 Task: Add a signature Isla Howard containing With sincere appreciation and gratitude, Isla Howard to email address softage.2@softage.net and add a label Halloween costumes
Action: Mouse moved to (1028, 76)
Screenshot: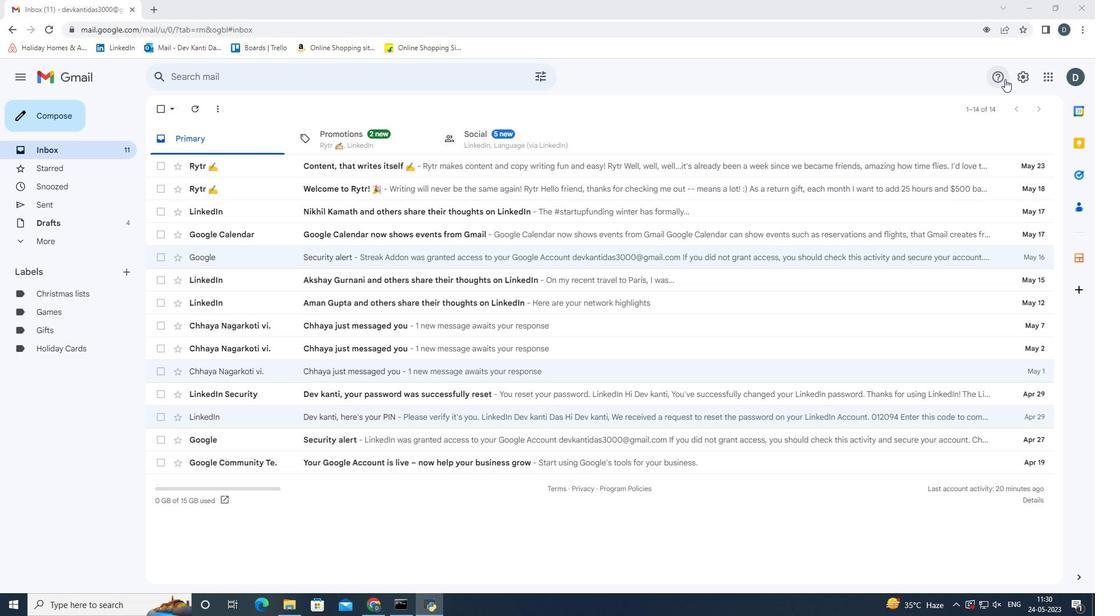 
Action: Mouse pressed left at (1028, 76)
Screenshot: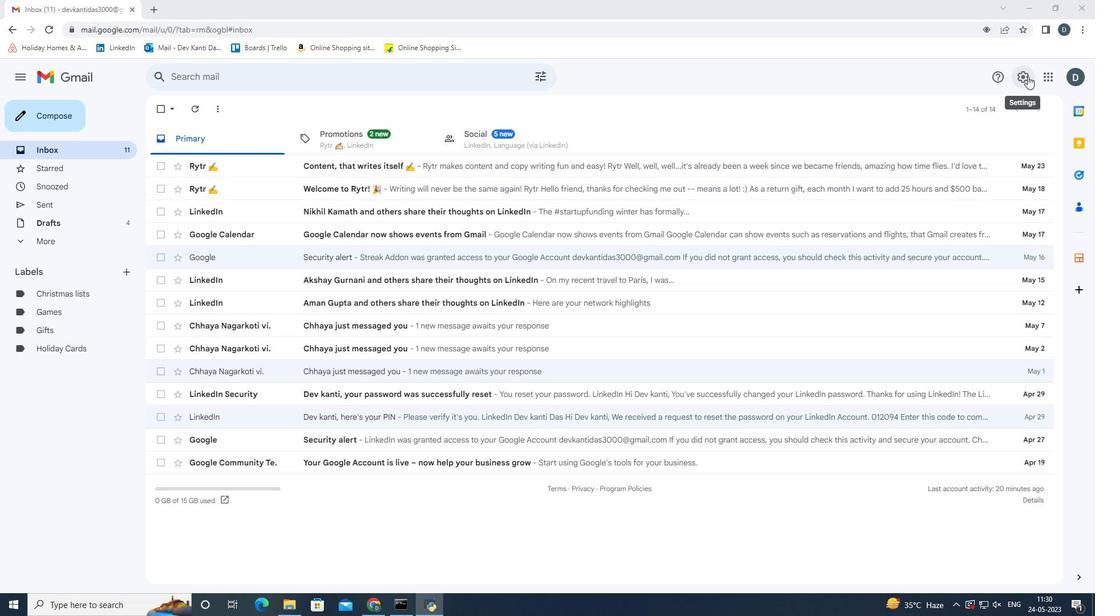 
Action: Mouse moved to (985, 134)
Screenshot: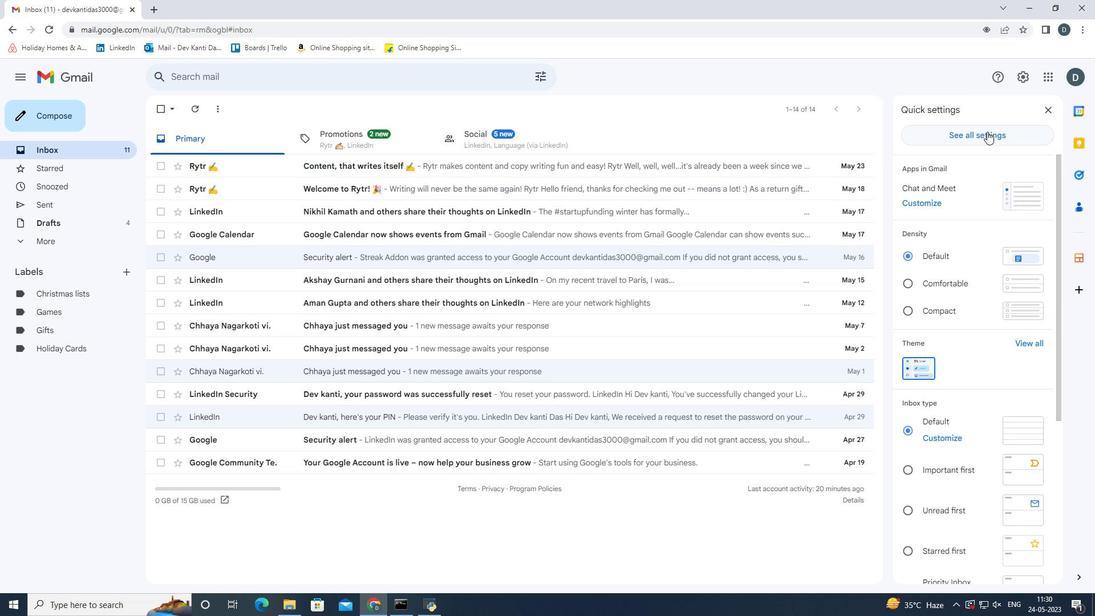 
Action: Mouse pressed left at (985, 134)
Screenshot: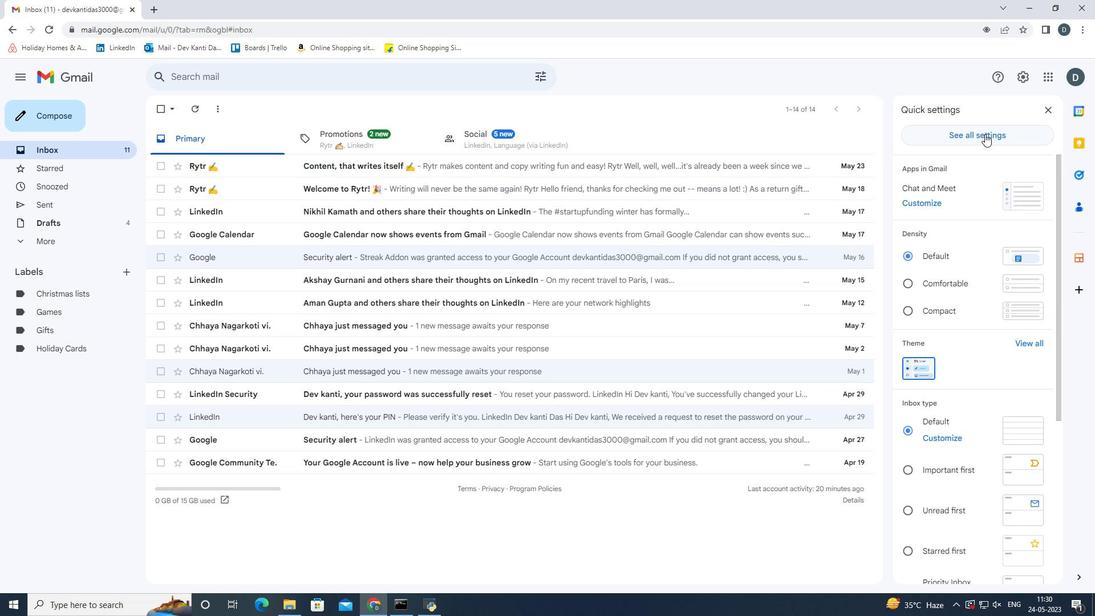 
Action: Mouse moved to (865, 275)
Screenshot: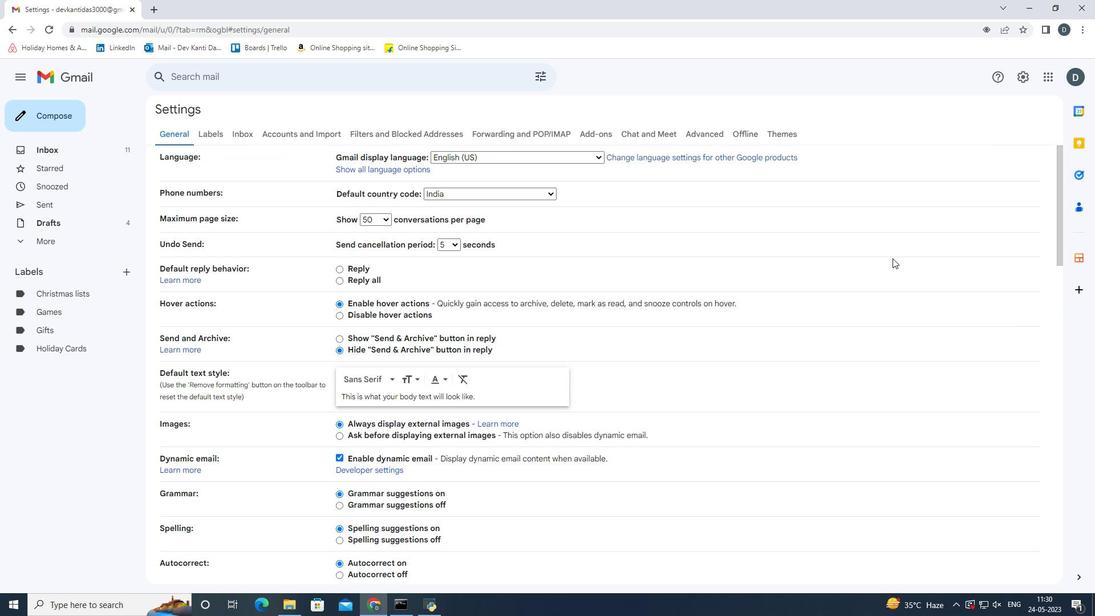 
Action: Mouse scrolled (865, 275) with delta (0, 0)
Screenshot: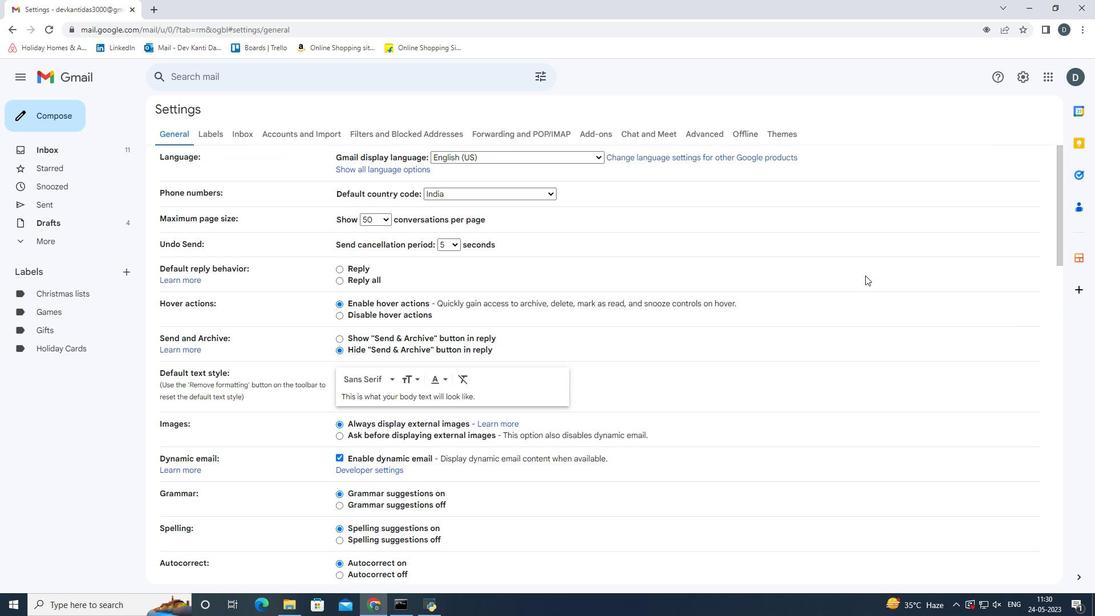
Action: Mouse scrolled (865, 275) with delta (0, 0)
Screenshot: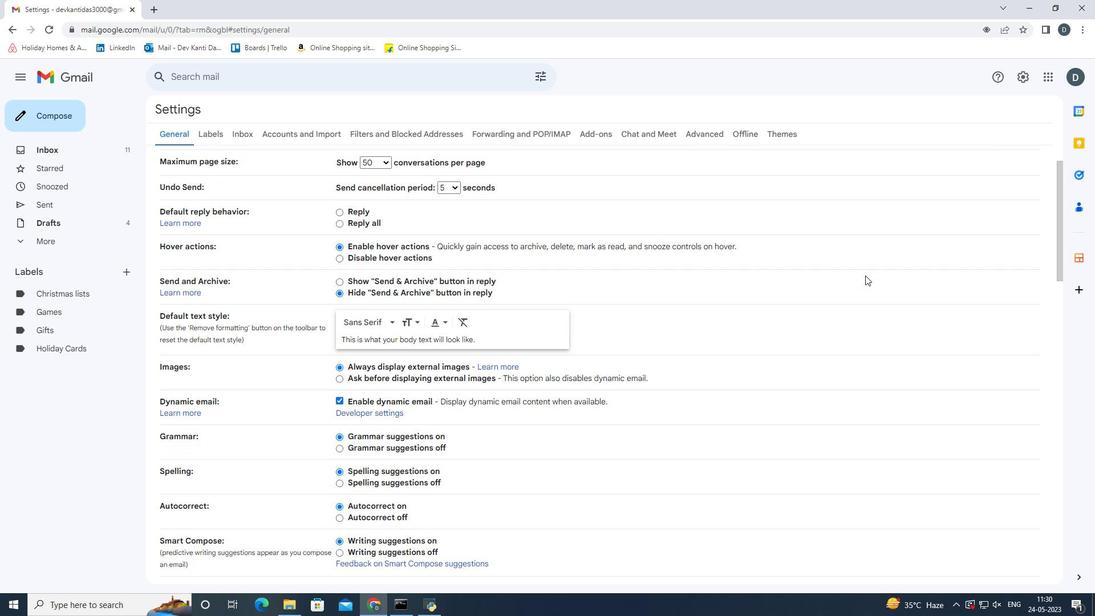 
Action: Mouse scrolled (865, 275) with delta (0, 0)
Screenshot: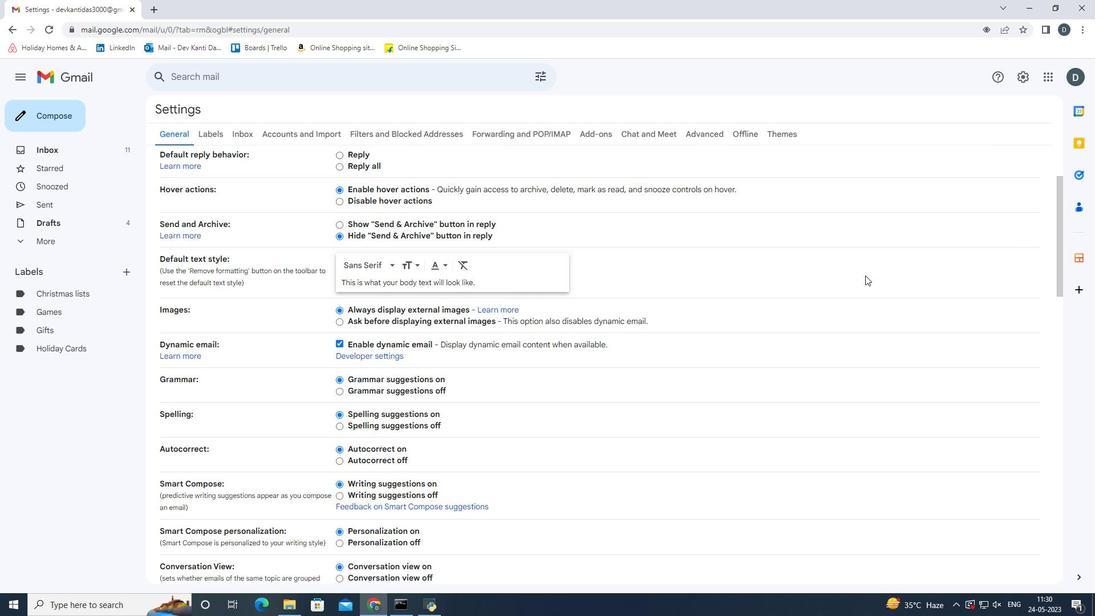 
Action: Mouse scrolled (865, 275) with delta (0, 0)
Screenshot: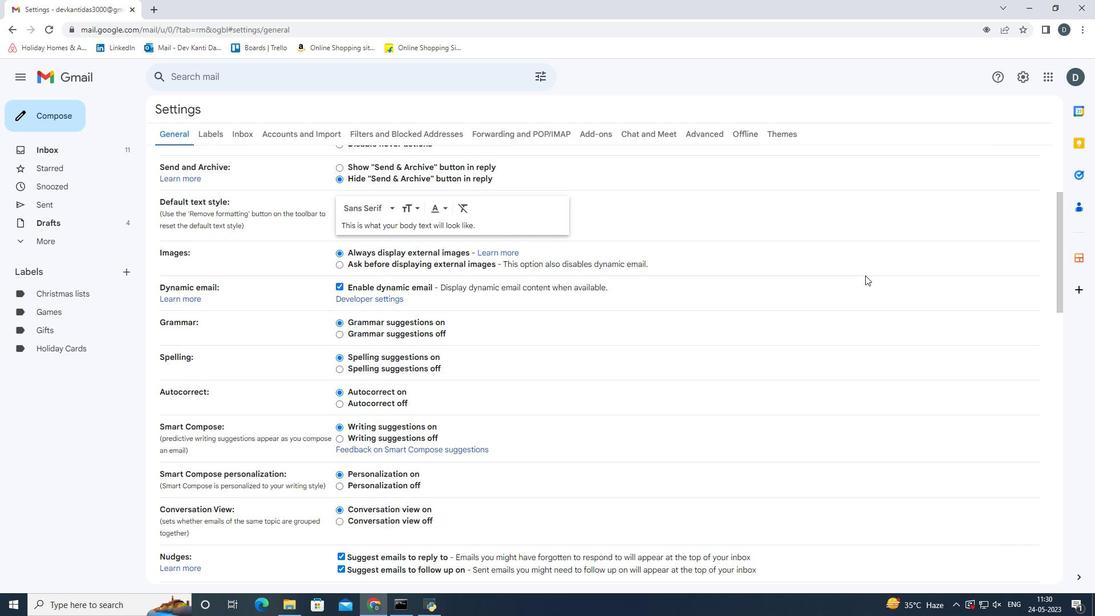 
Action: Mouse scrolled (865, 275) with delta (0, 0)
Screenshot: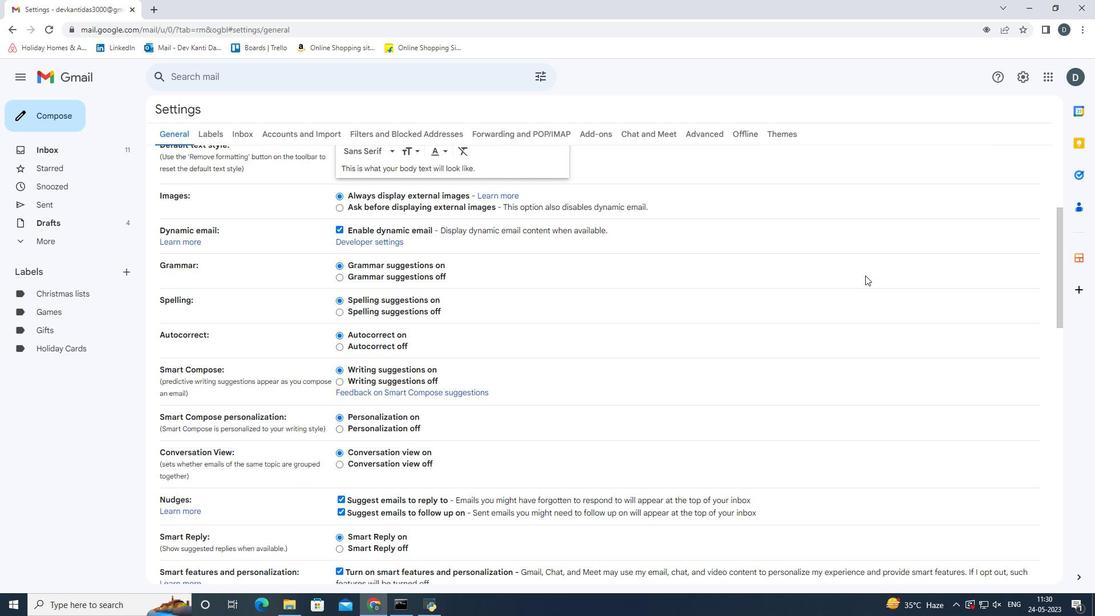 
Action: Mouse scrolled (865, 275) with delta (0, 0)
Screenshot: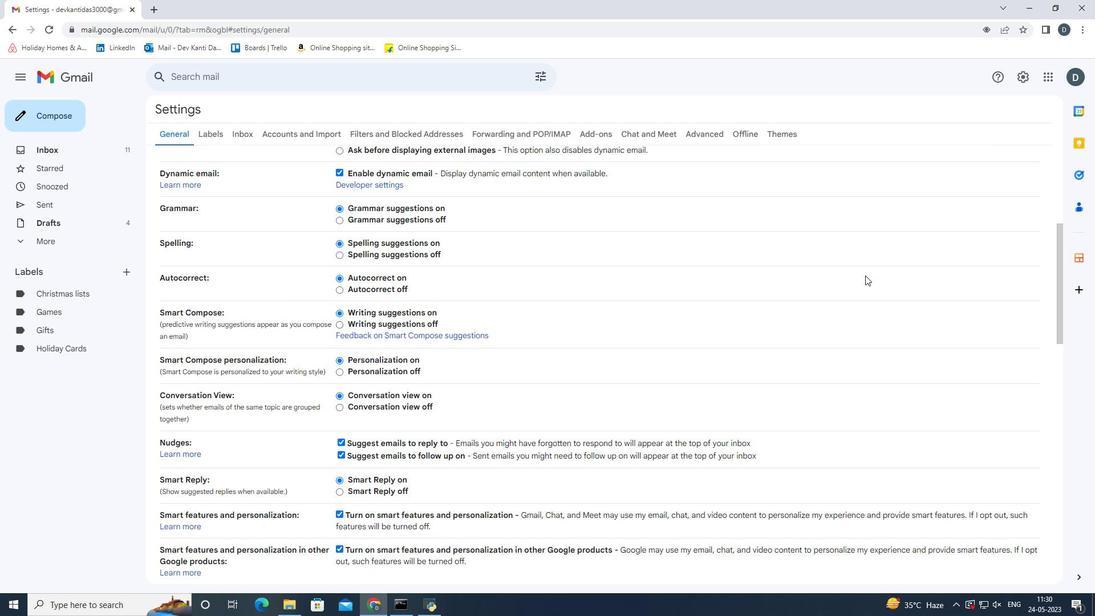 
Action: Mouse scrolled (865, 275) with delta (0, 0)
Screenshot: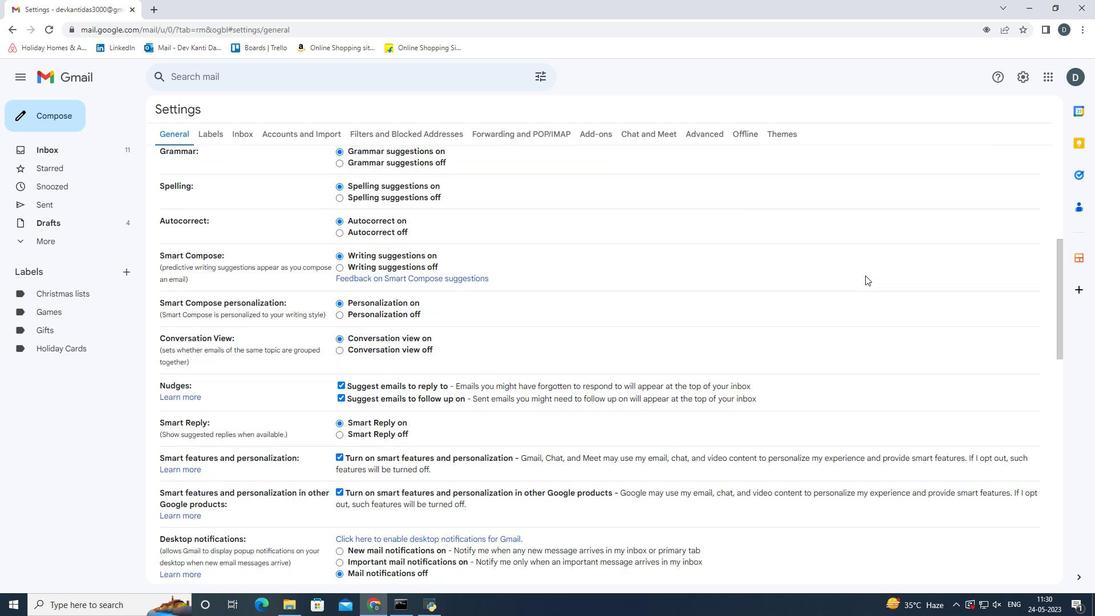 
Action: Mouse scrolled (865, 275) with delta (0, 0)
Screenshot: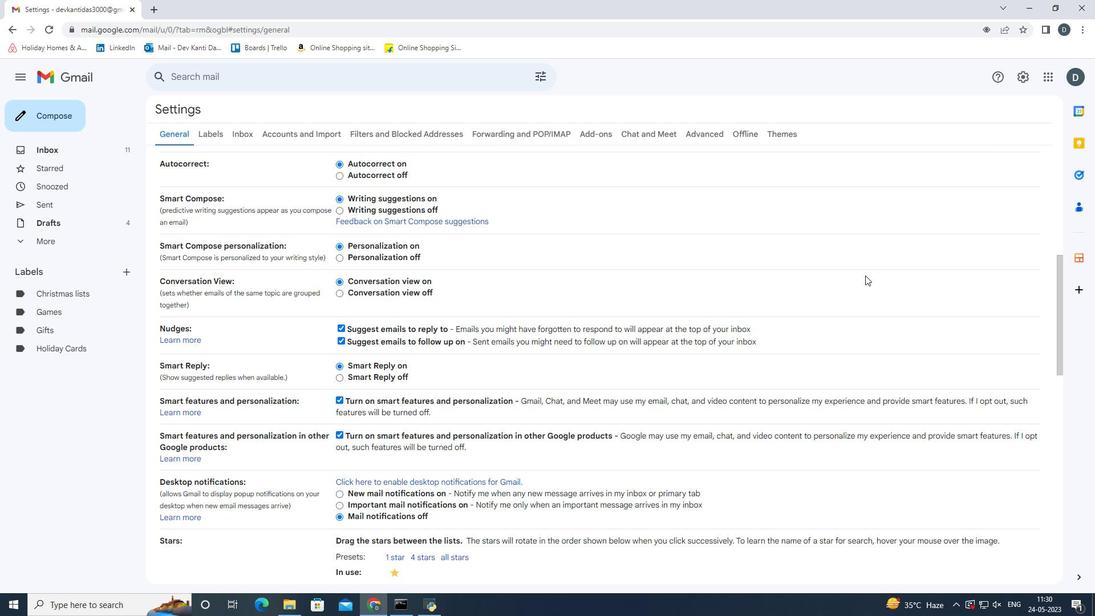 
Action: Mouse scrolled (865, 275) with delta (0, 0)
Screenshot: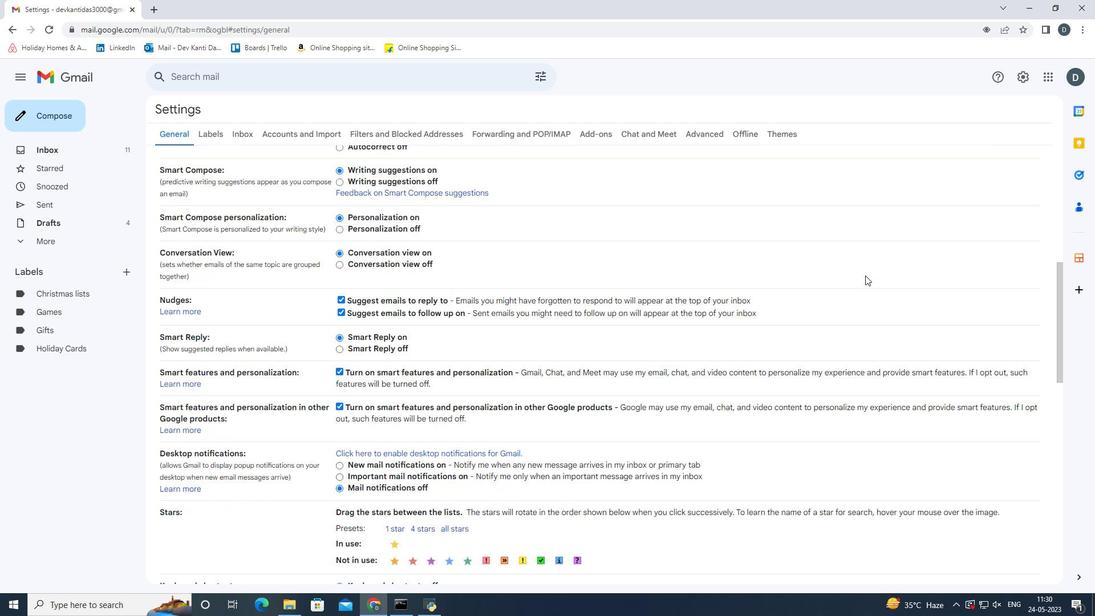 
Action: Mouse scrolled (865, 275) with delta (0, 0)
Screenshot: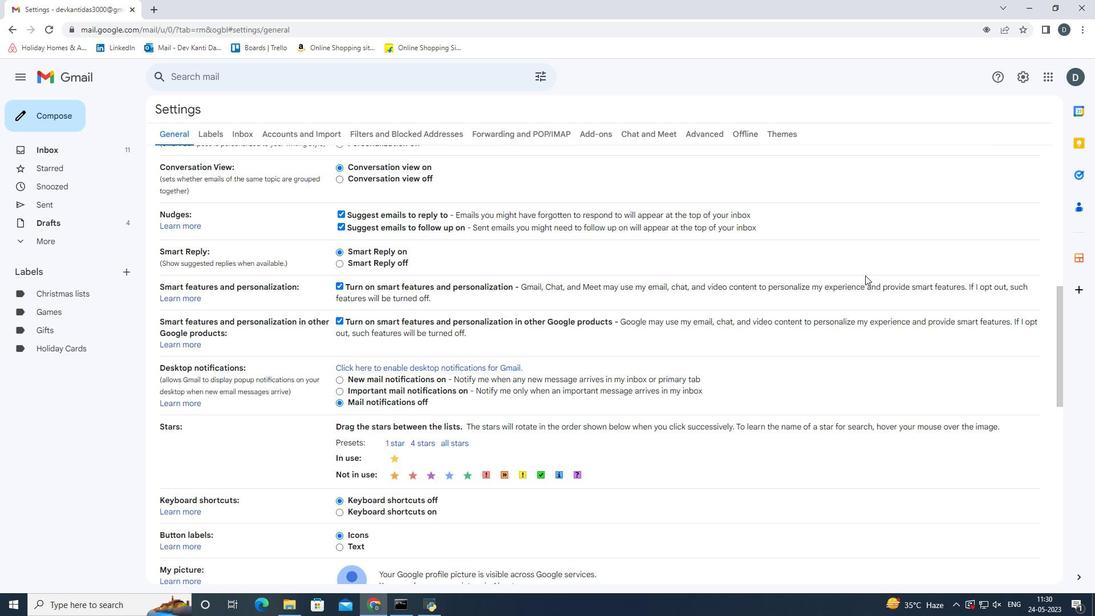 
Action: Mouse scrolled (865, 275) with delta (0, 0)
Screenshot: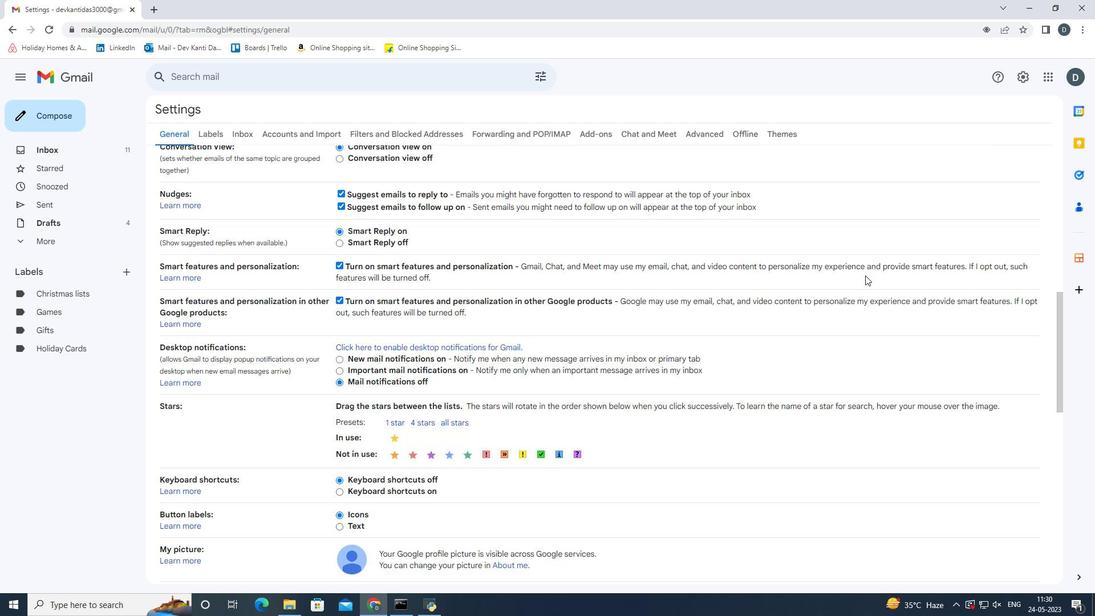 
Action: Mouse scrolled (865, 275) with delta (0, 0)
Screenshot: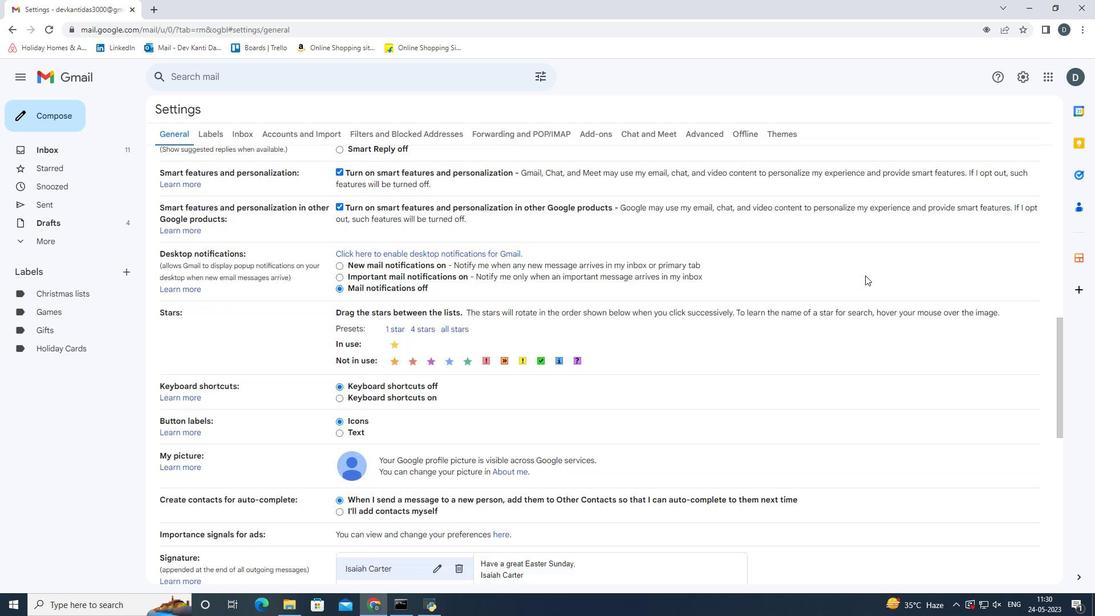 
Action: Mouse scrolled (865, 275) with delta (0, 0)
Screenshot: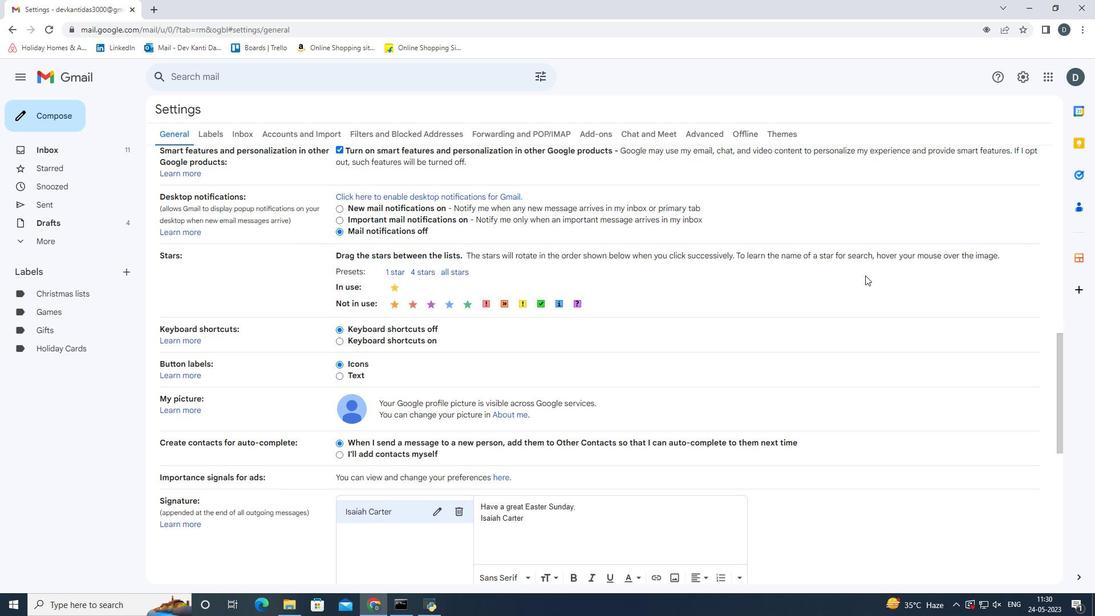 
Action: Mouse scrolled (865, 275) with delta (0, 0)
Screenshot: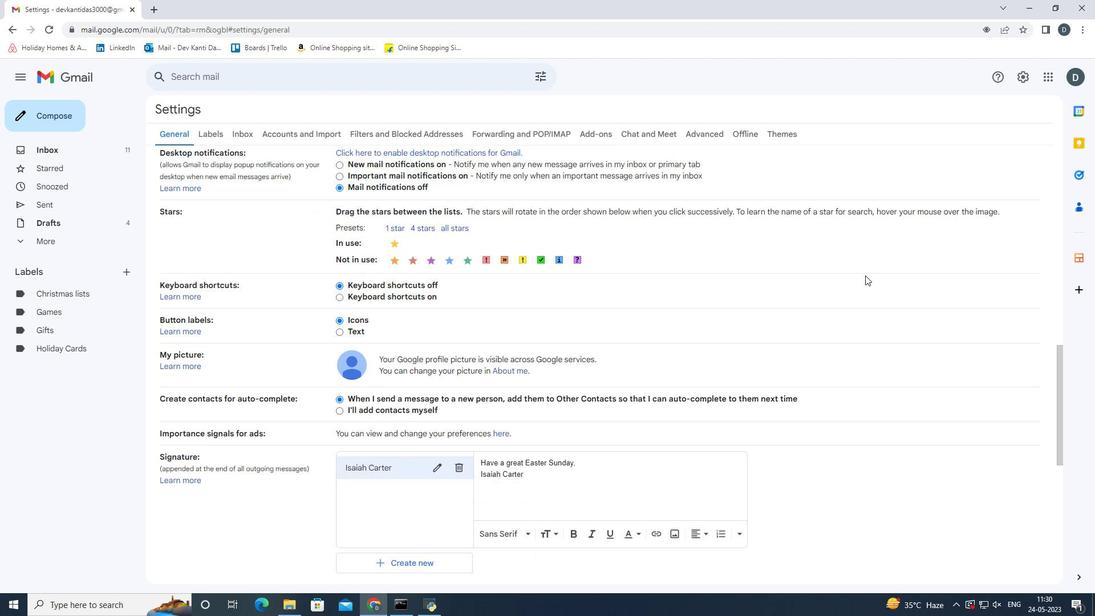 
Action: Mouse scrolled (865, 275) with delta (0, 0)
Screenshot: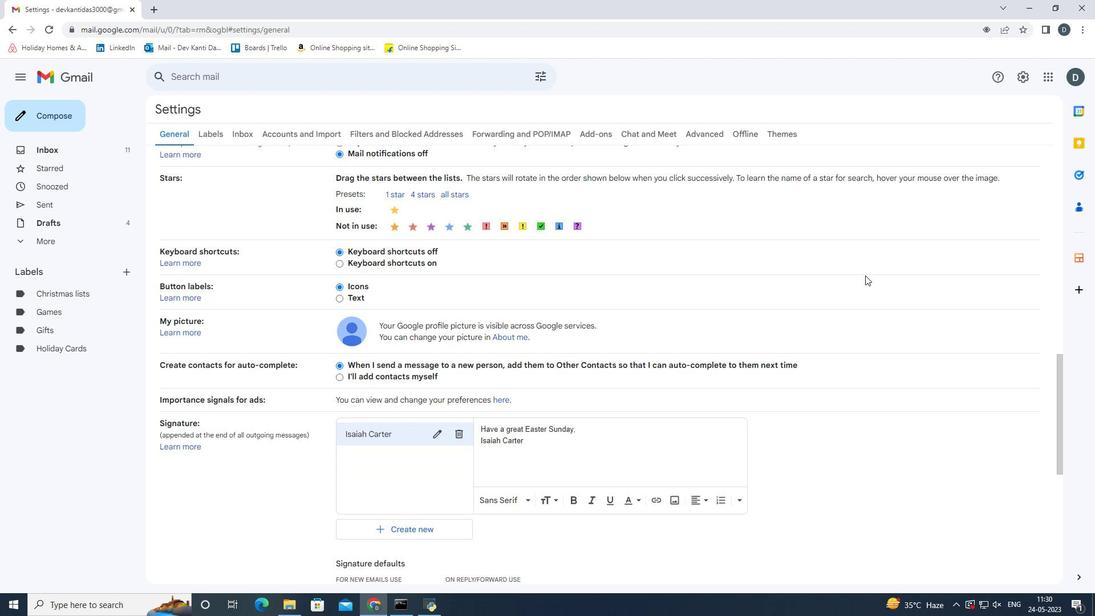 
Action: Mouse moved to (463, 340)
Screenshot: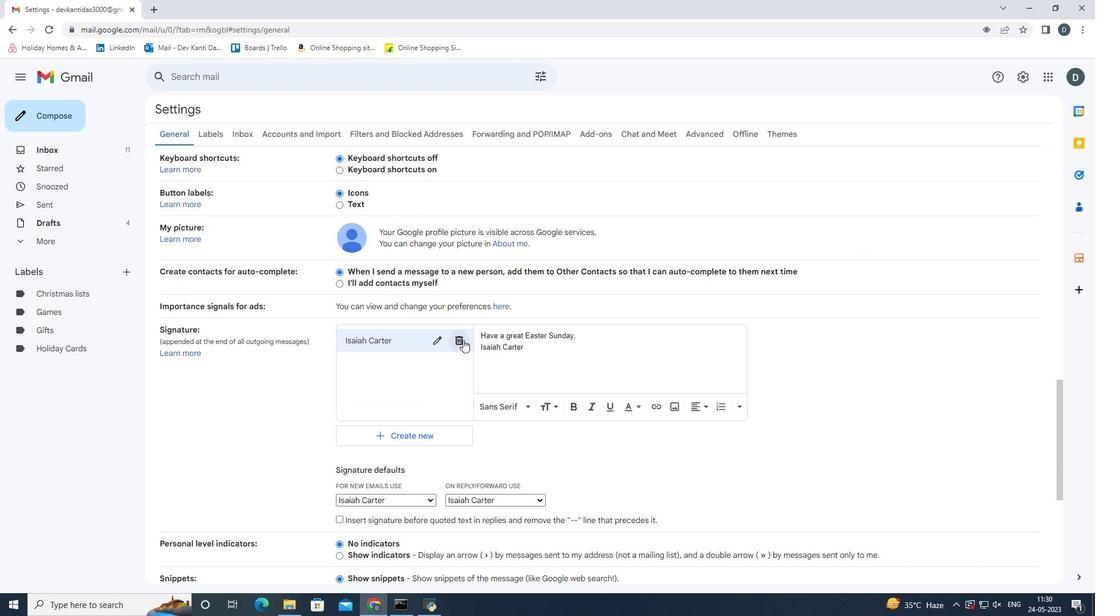 
Action: Mouse pressed left at (463, 340)
Screenshot: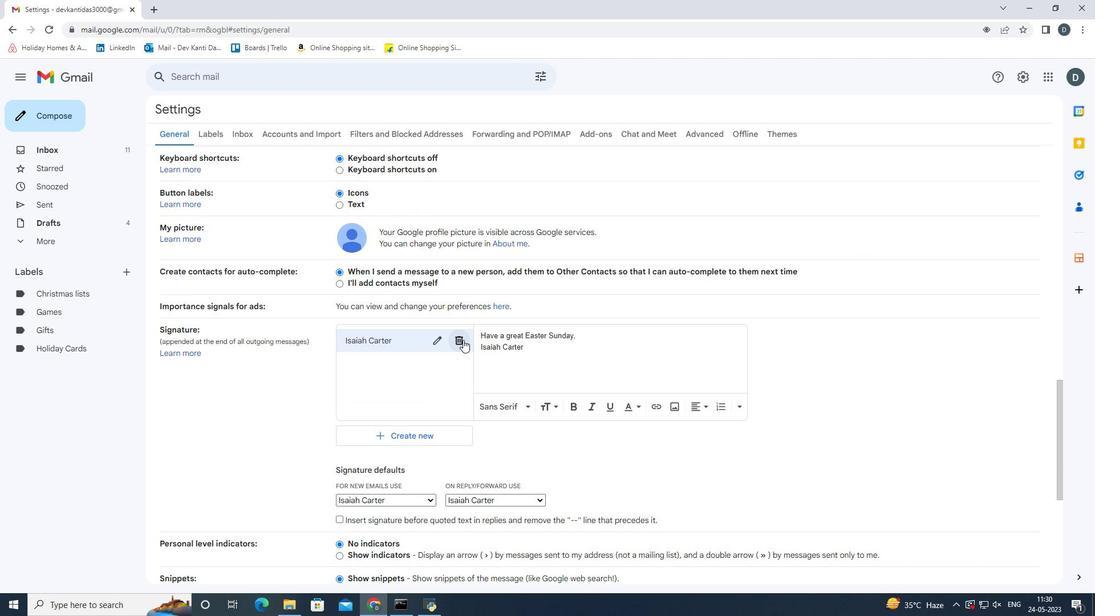 
Action: Mouse moved to (644, 352)
Screenshot: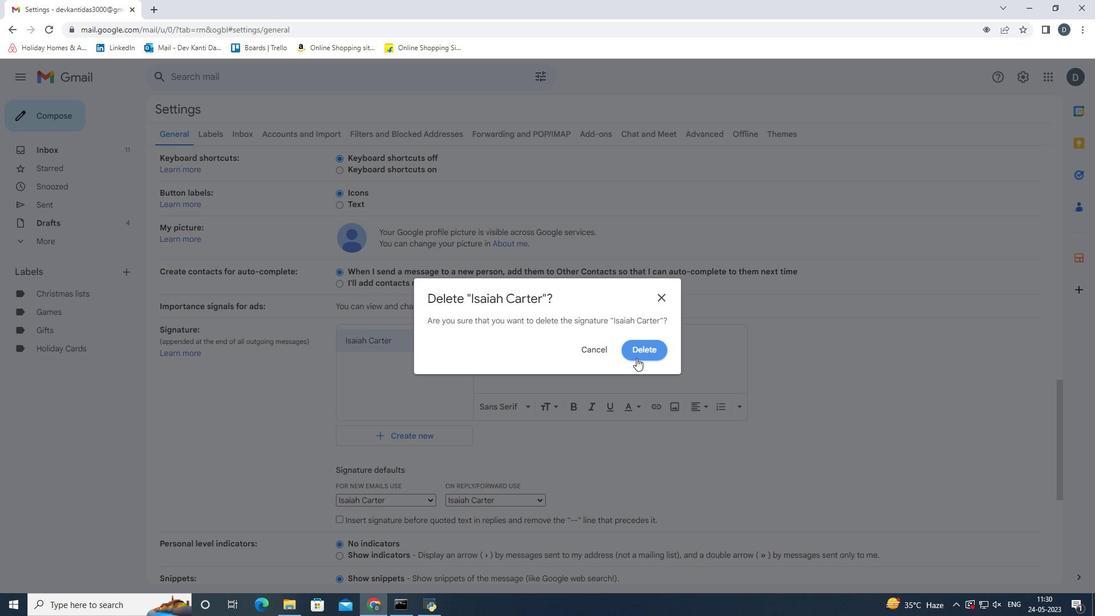 
Action: Mouse pressed left at (644, 352)
Screenshot: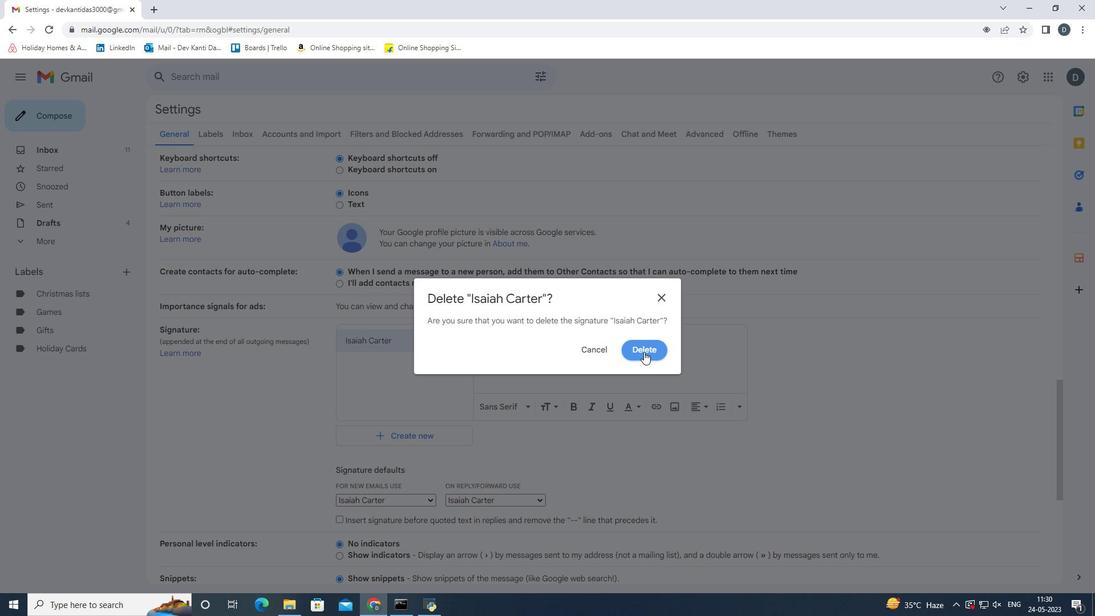 
Action: Mouse moved to (401, 351)
Screenshot: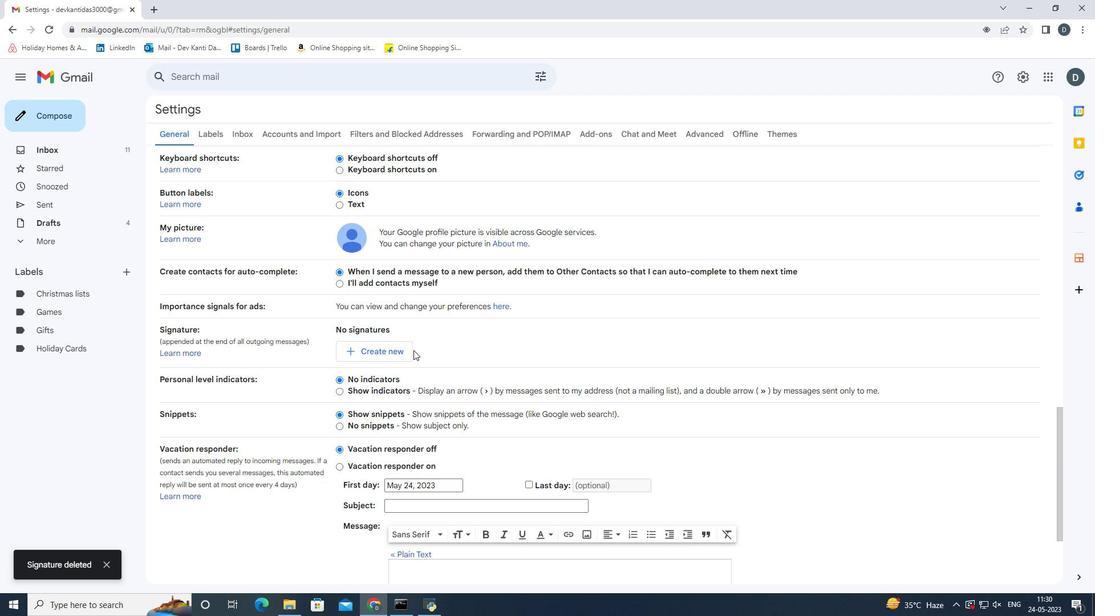 
Action: Mouse pressed left at (401, 351)
Screenshot: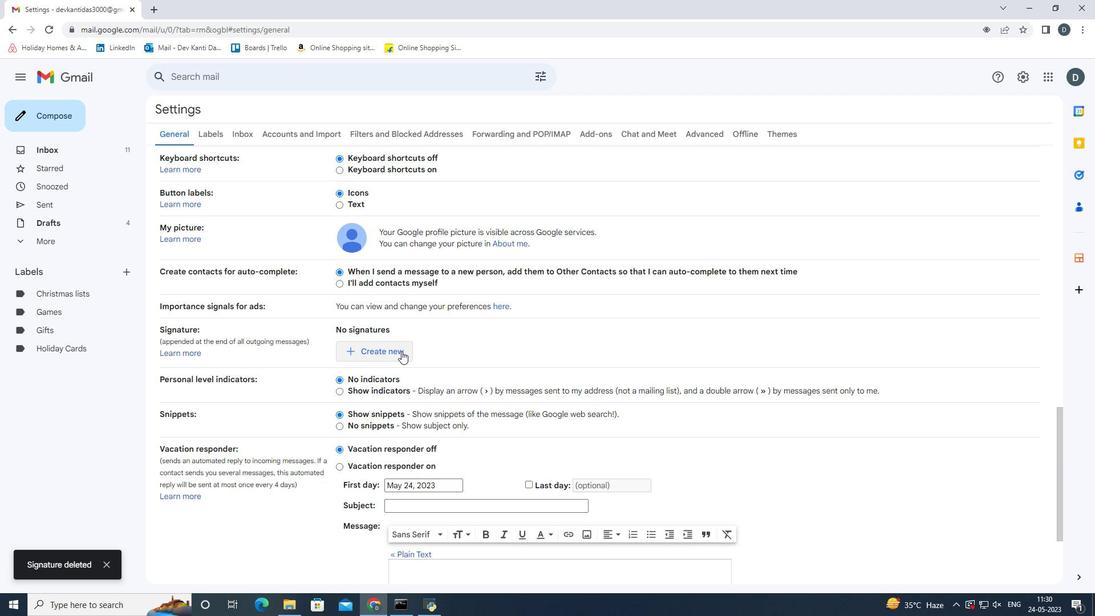 
Action: Mouse moved to (401, 353)
Screenshot: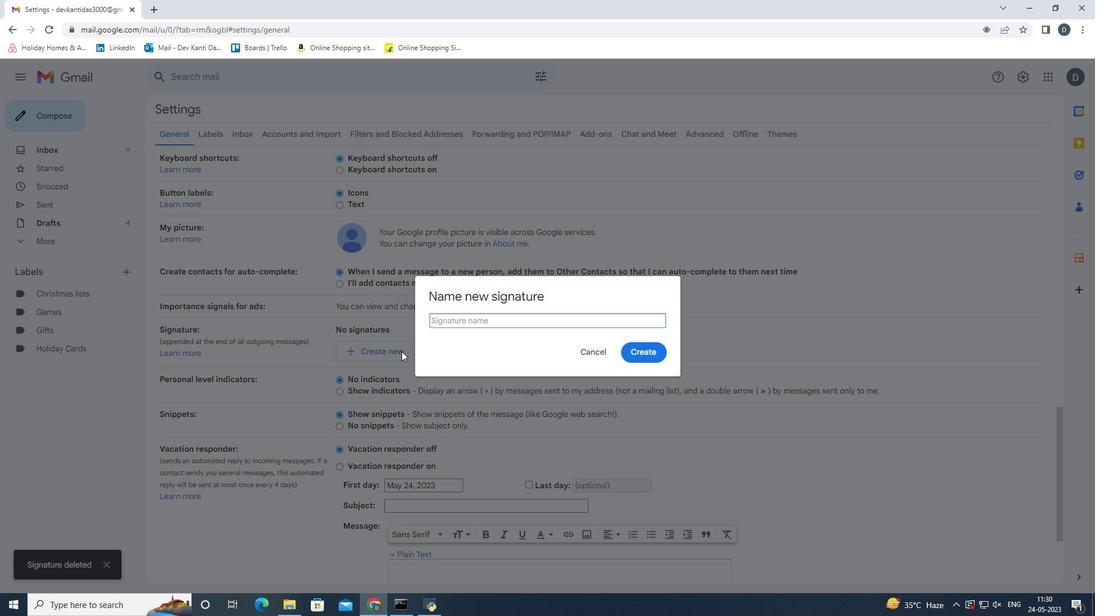 
Action: Key pressed <Key.shift>
Screenshot: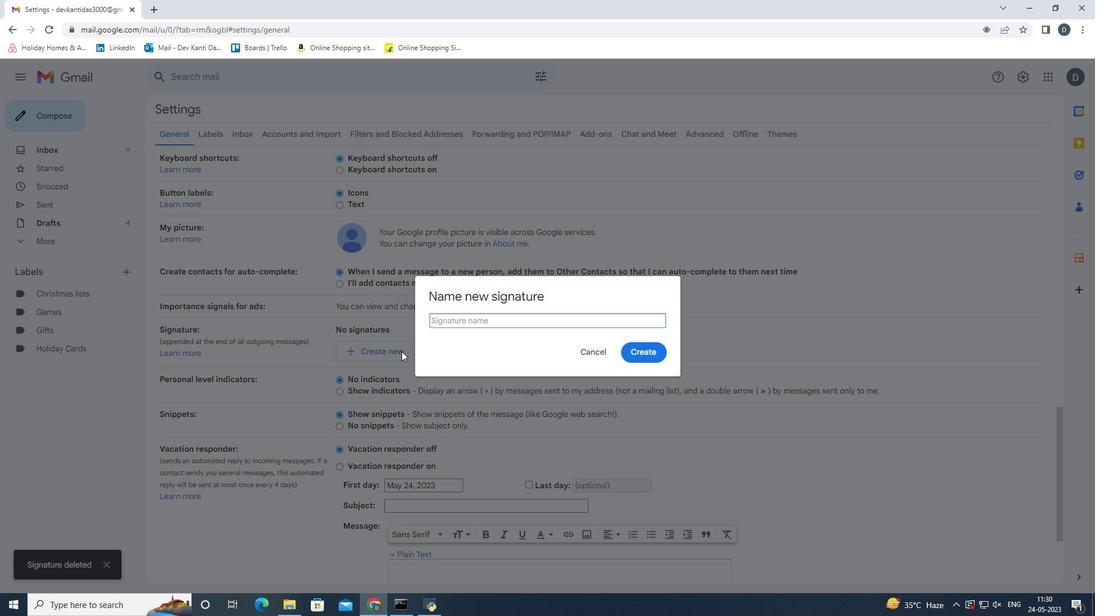 
Action: Mouse moved to (409, 356)
Screenshot: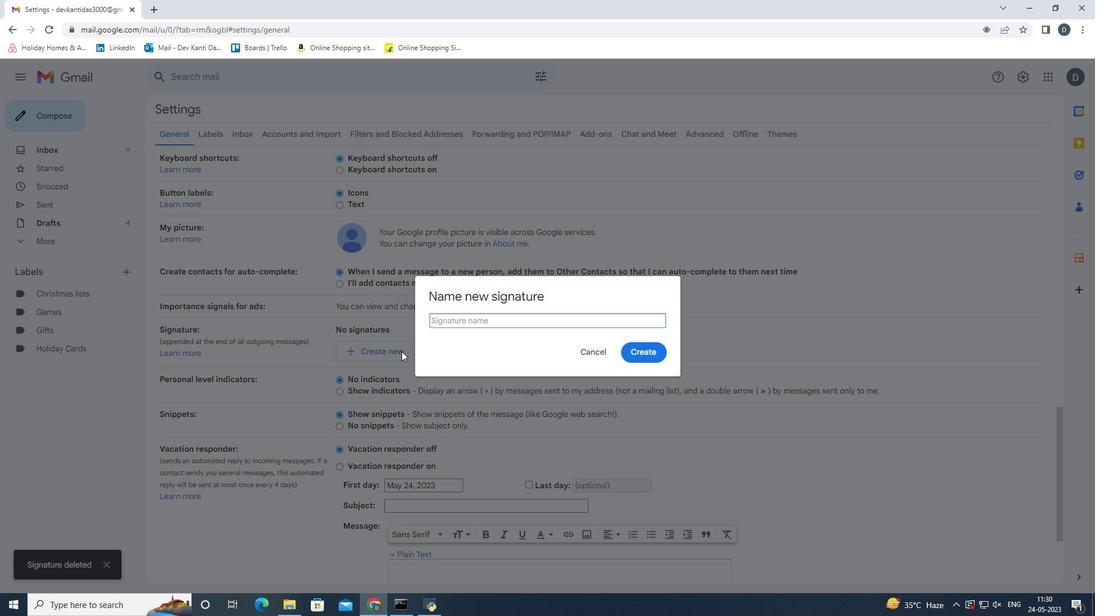 
Action: Key pressed <Key.shift><Key.shift><Key.shift><Key.shift><Key.shift><Key.shift><Key.shift><Key.shift><Key.shift><Key.shift><Key.shift><Key.shift><Key.shift><Key.shift>Isla<Key.space><Key.shift><Key.shift><Key.shift><Key.shift><Key.shift><Key.shift><Key.shift><Key.shift><Key.shift><Key.shift><Key.shift><Key.shift><Key.shift><Key.shift><Key.shift><Key.shift>Howard<Key.enter>
Screenshot: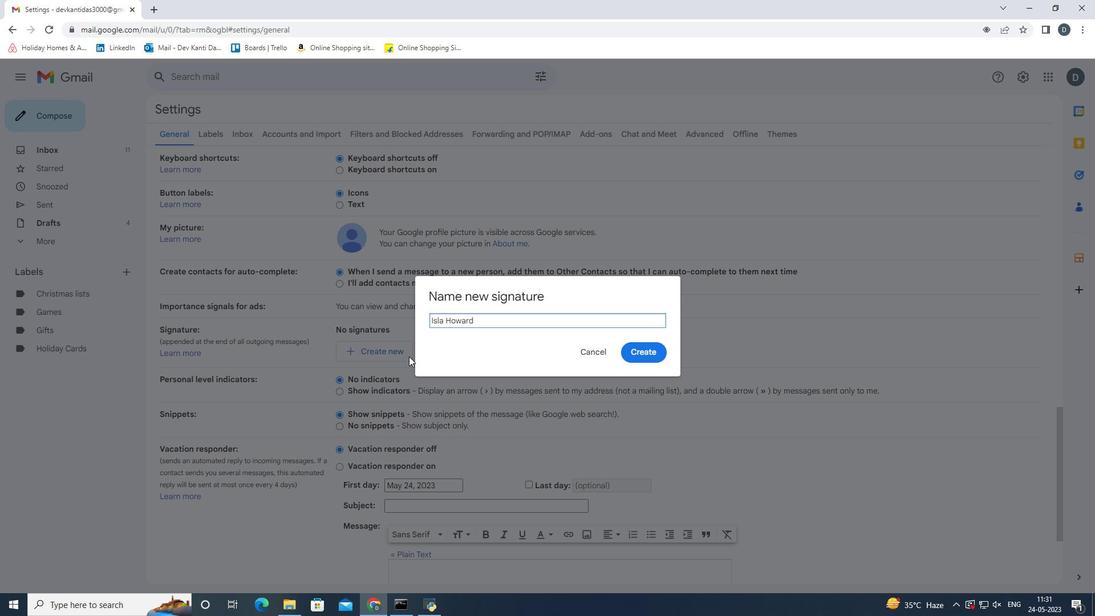 
Action: Mouse moved to (672, 332)
Screenshot: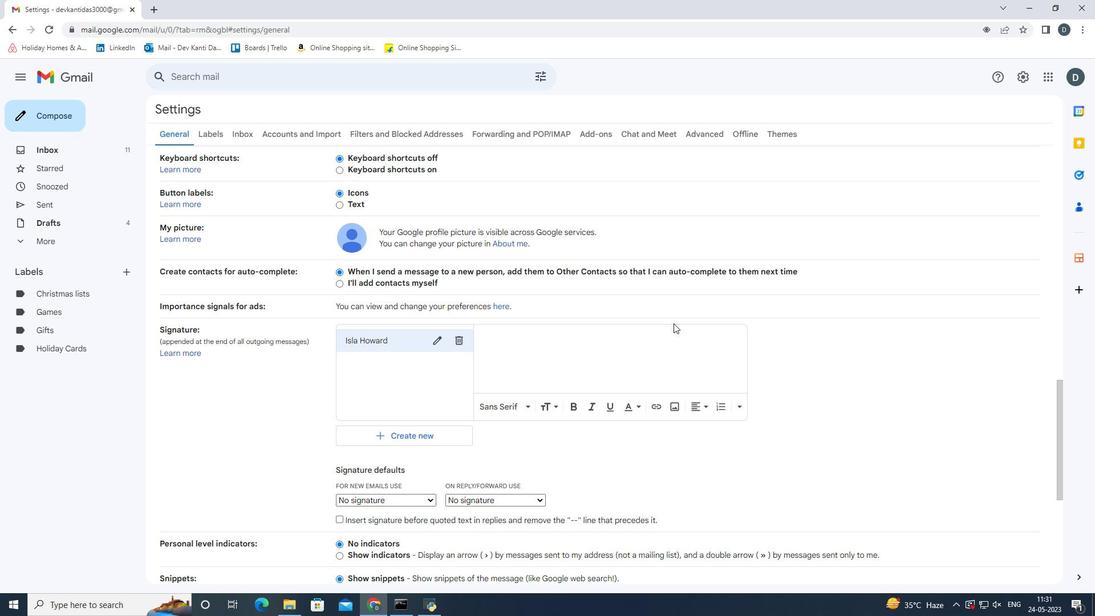 
Action: Mouse pressed left at (672, 332)
Screenshot: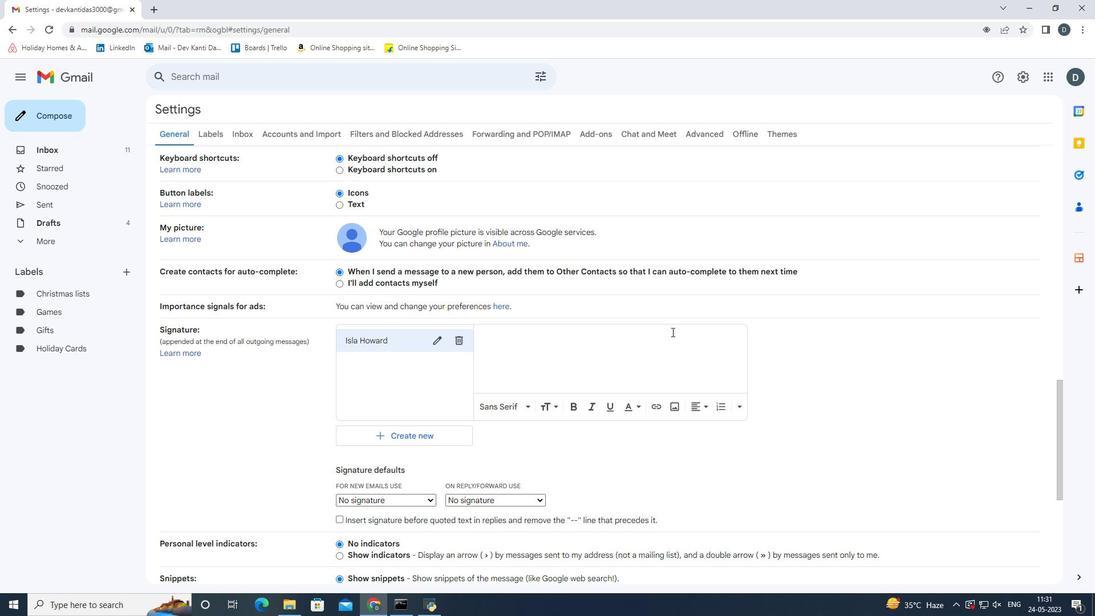 
Action: Key pressed <Key.shift><Key.shift><Key.shift><Key.shift><Key.shift><Key.shift><Key.shift><Key.shift><Key.shift>Sincere<Key.space>appreciation<Key.space>and<Key.space>gratitude,<Key.enter><Key.shift_r><Key.shift_r><Key.shift_r>Isla<Key.space><Key.shift><Key.shift><Key.shift><Key.shift><Key.shift><Key.shift><Key.shift><Key.shift><Key.shift><Key.shift><Key.shift><Key.shift><Key.shift><Key.shift><Key.shift><Key.shift><Key.shift><Key.shift>Howard
Screenshot: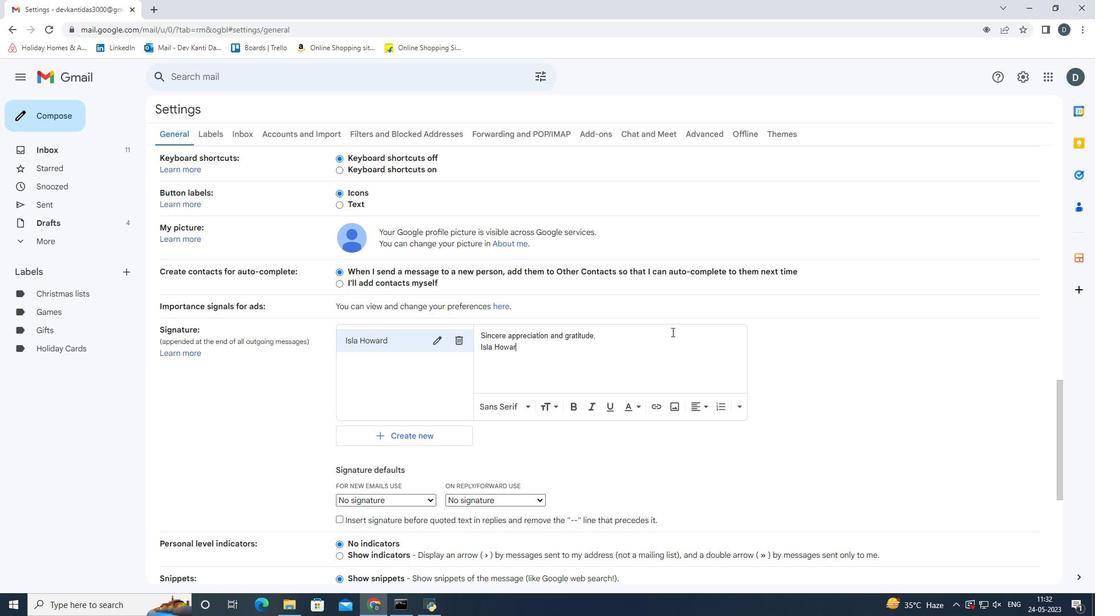 
Action: Mouse moved to (408, 498)
Screenshot: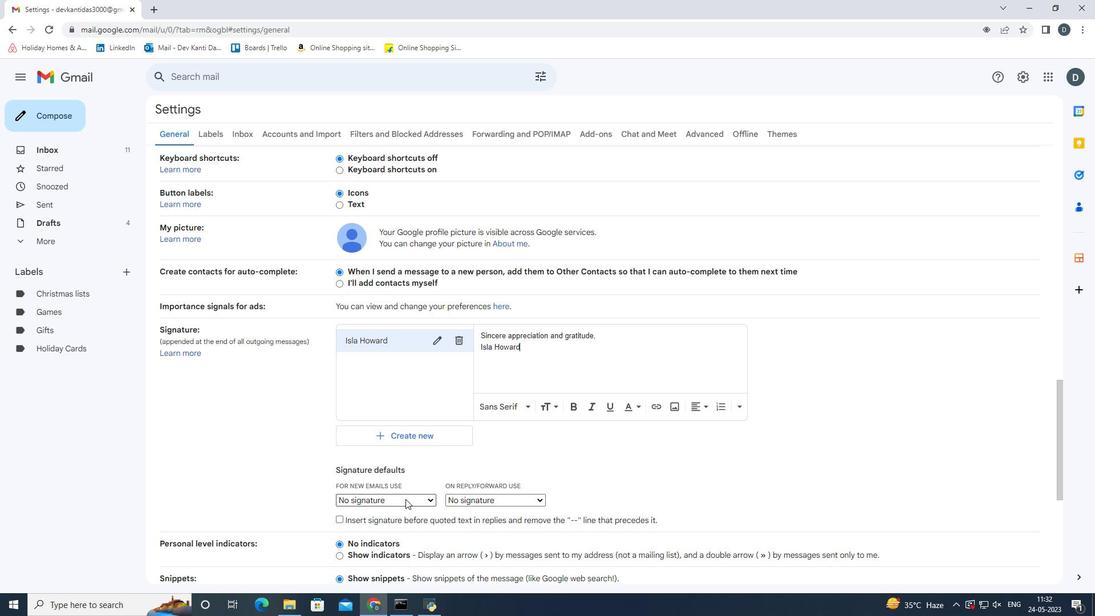 
Action: Mouse pressed left at (408, 498)
Screenshot: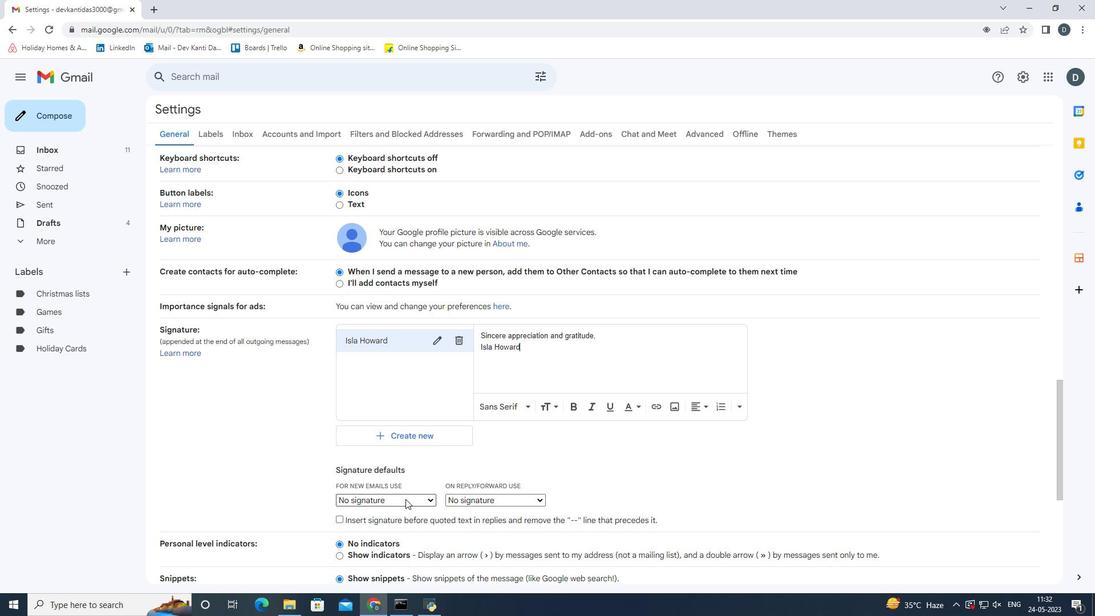 
Action: Mouse moved to (401, 522)
Screenshot: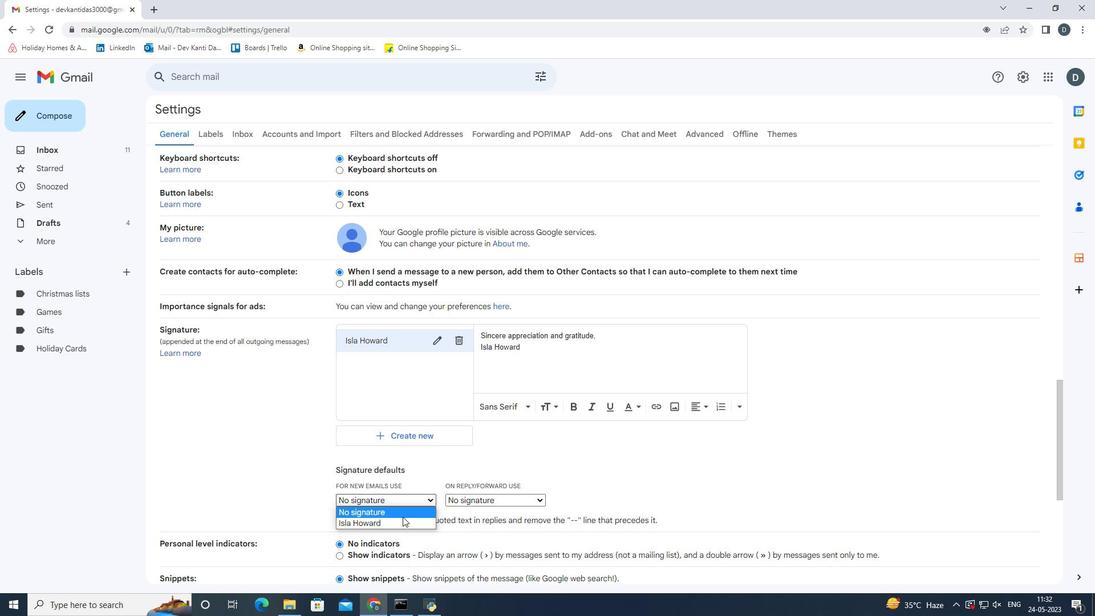 
Action: Mouse pressed left at (401, 522)
Screenshot: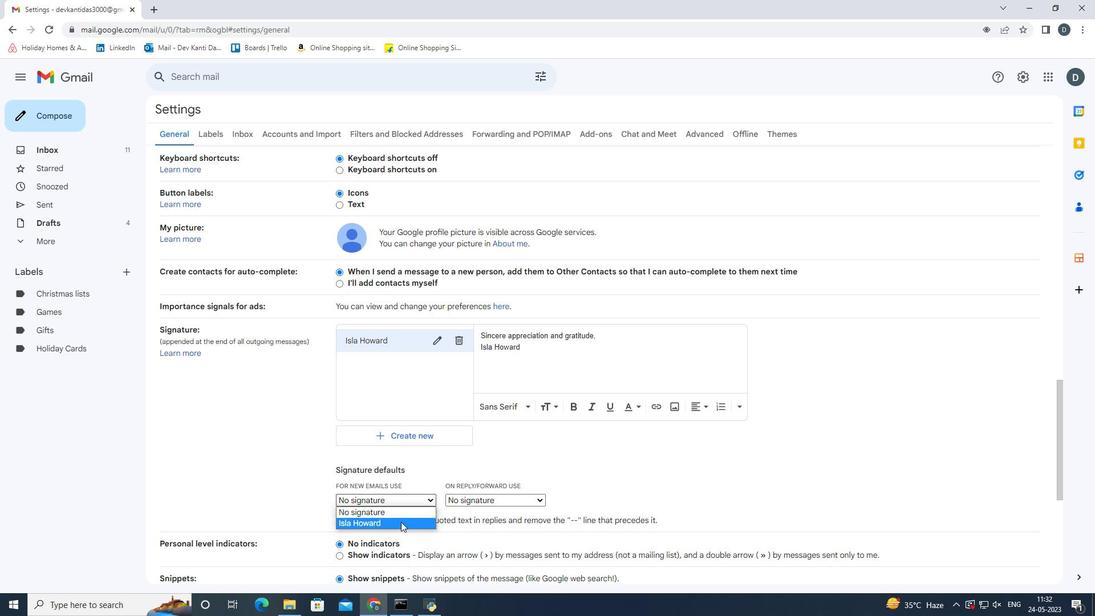 
Action: Mouse moved to (477, 494)
Screenshot: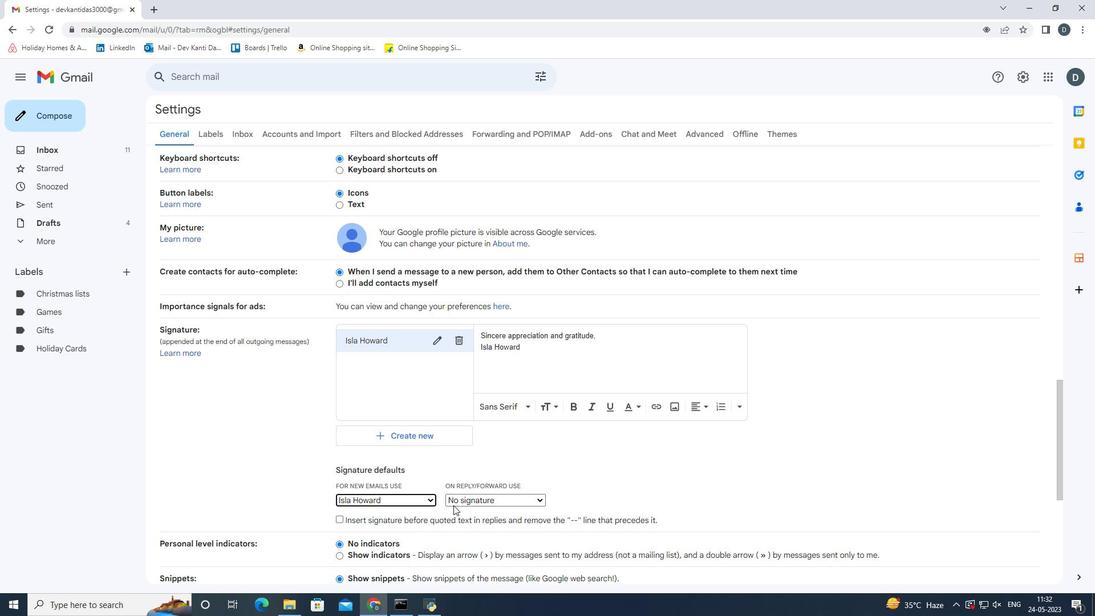 
Action: Mouse pressed left at (477, 494)
Screenshot: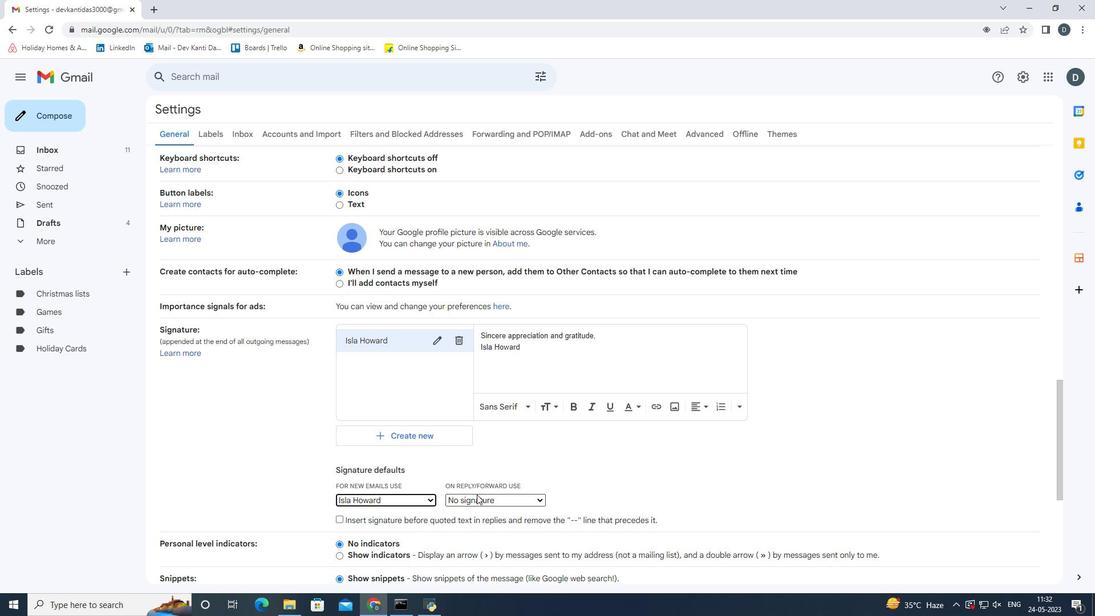 
Action: Mouse moved to (478, 521)
Screenshot: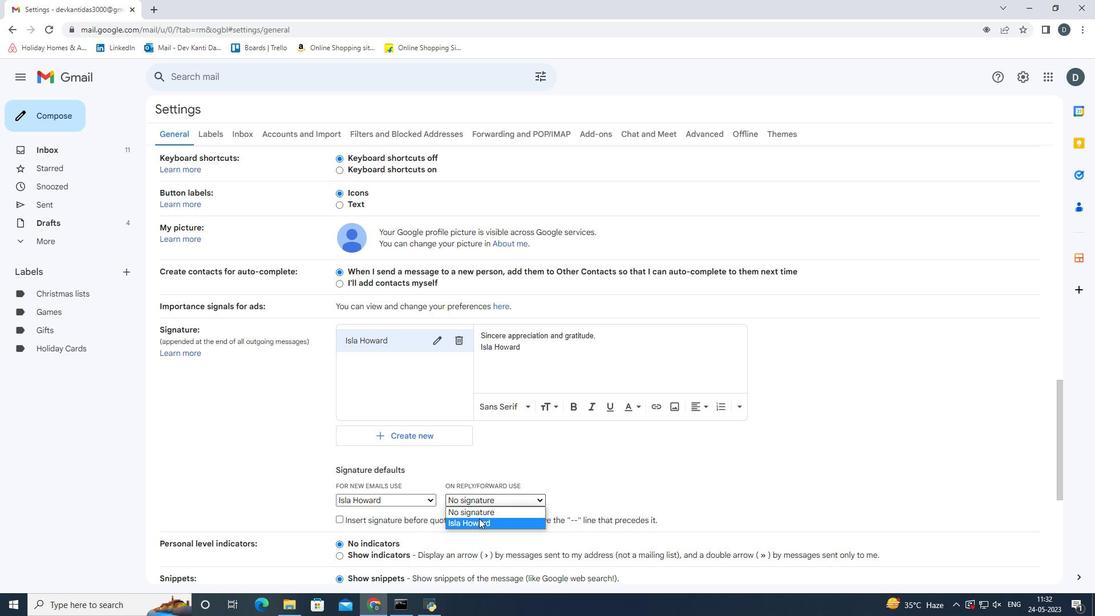
Action: Mouse pressed left at (478, 521)
Screenshot: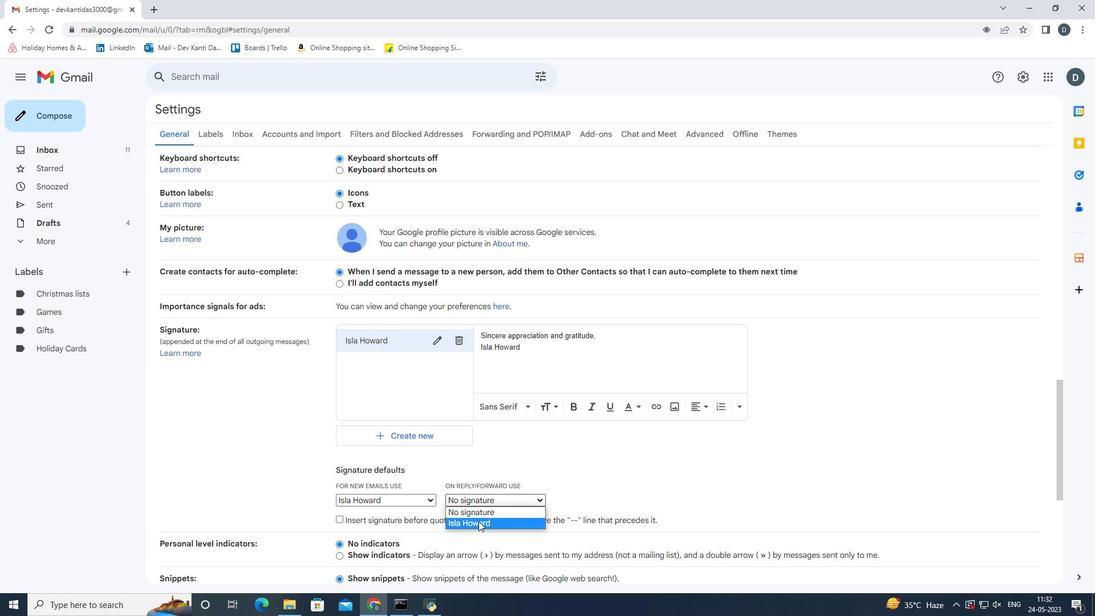 
Action: Mouse moved to (780, 493)
Screenshot: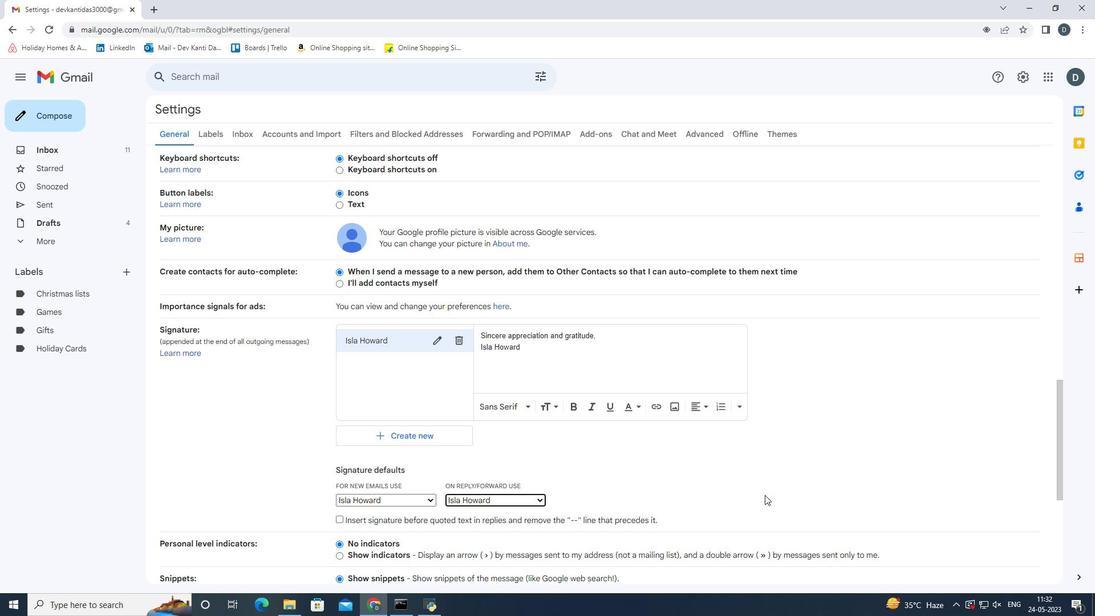 
Action: Mouse pressed left at (780, 493)
Screenshot: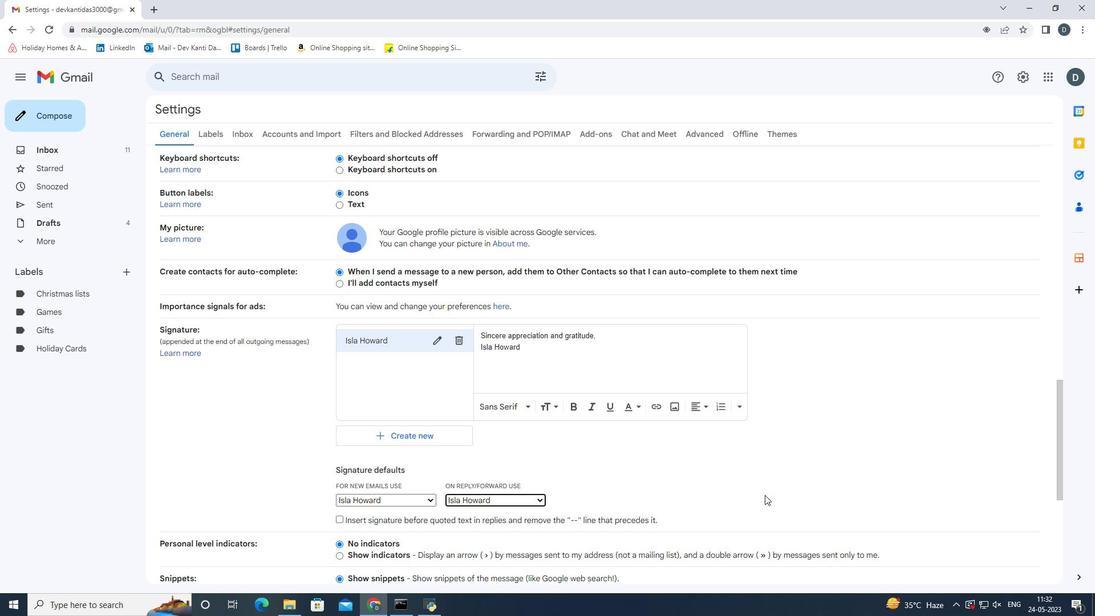 
Action: Mouse scrolled (780, 492) with delta (0, 0)
Screenshot: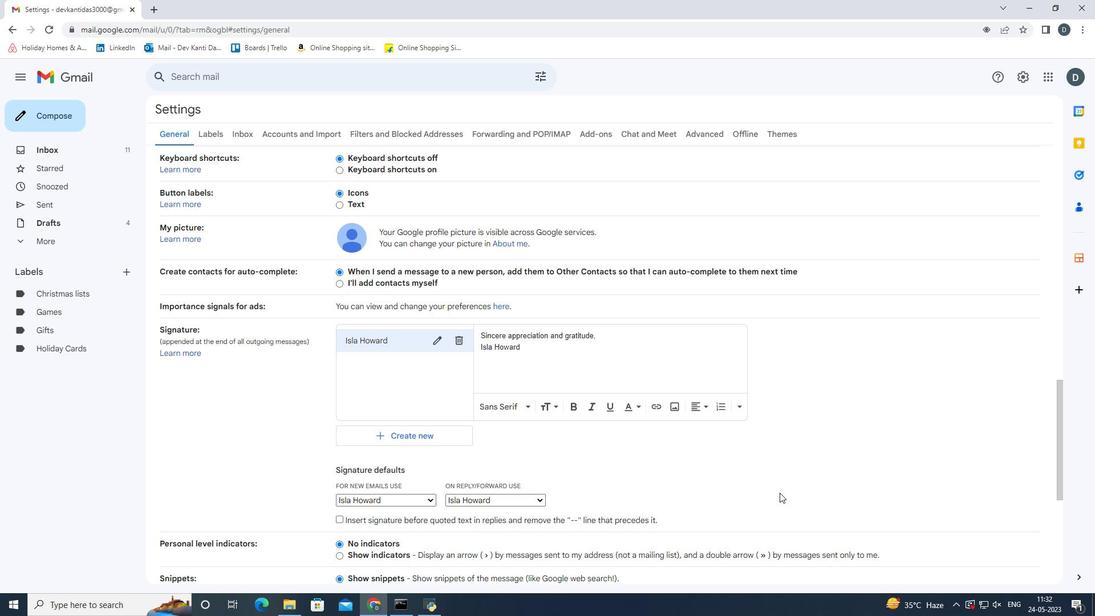 
Action: Mouse scrolled (780, 492) with delta (0, 0)
Screenshot: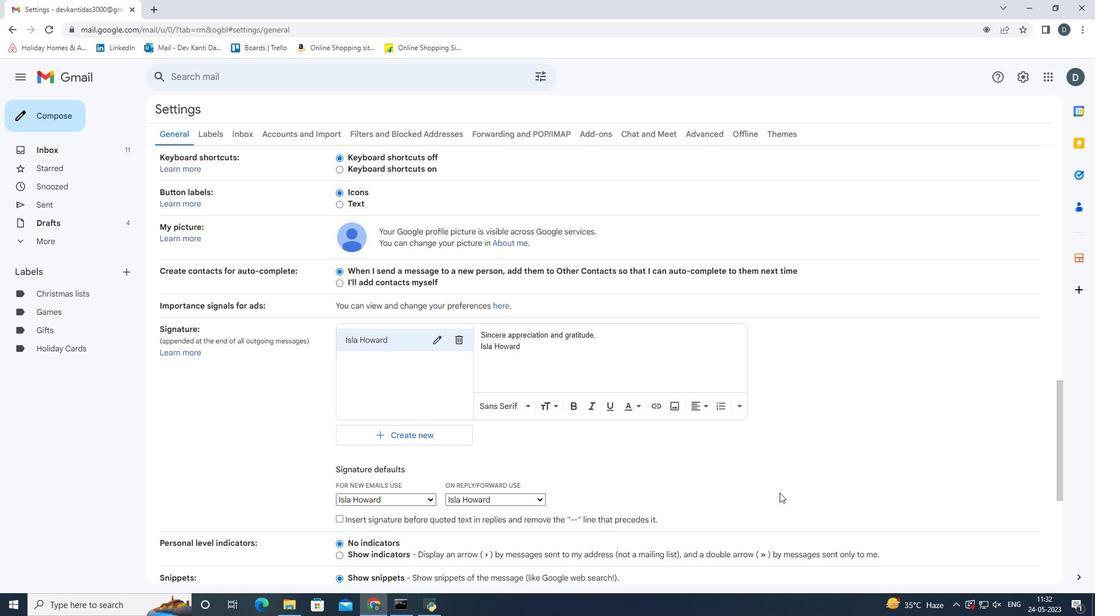 
Action: Mouse scrolled (780, 492) with delta (0, 0)
Screenshot: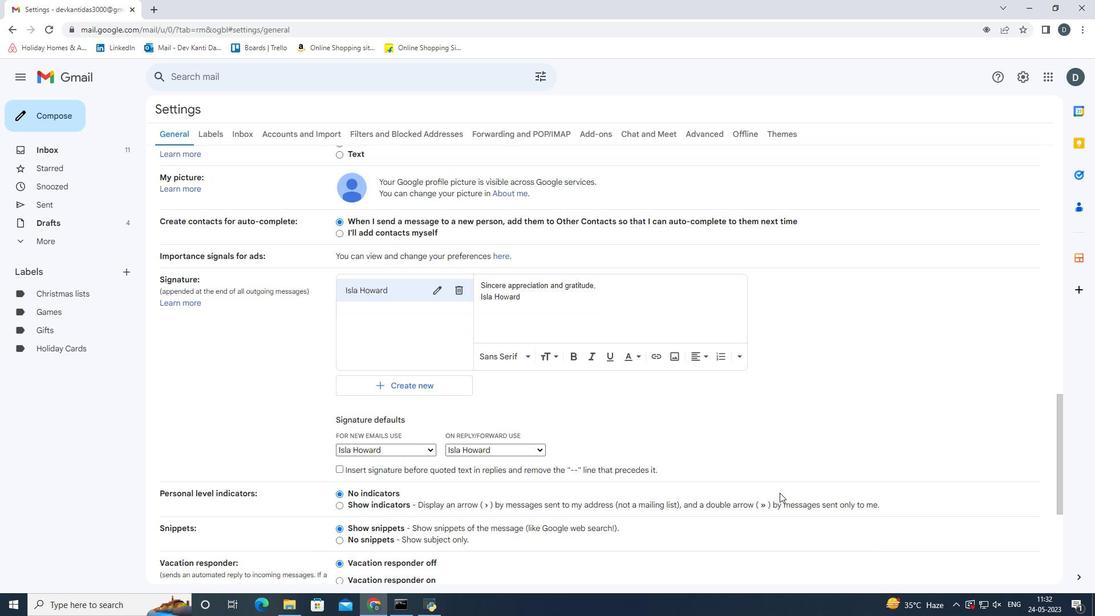 
Action: Mouse scrolled (780, 492) with delta (0, 0)
Screenshot: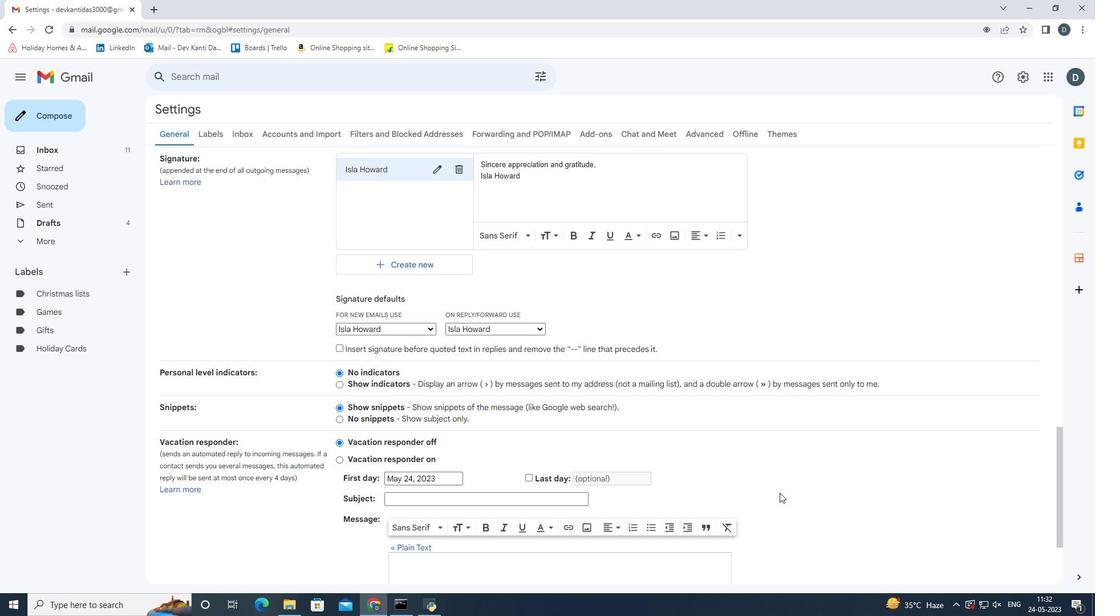 
Action: Mouse scrolled (780, 492) with delta (0, 0)
Screenshot: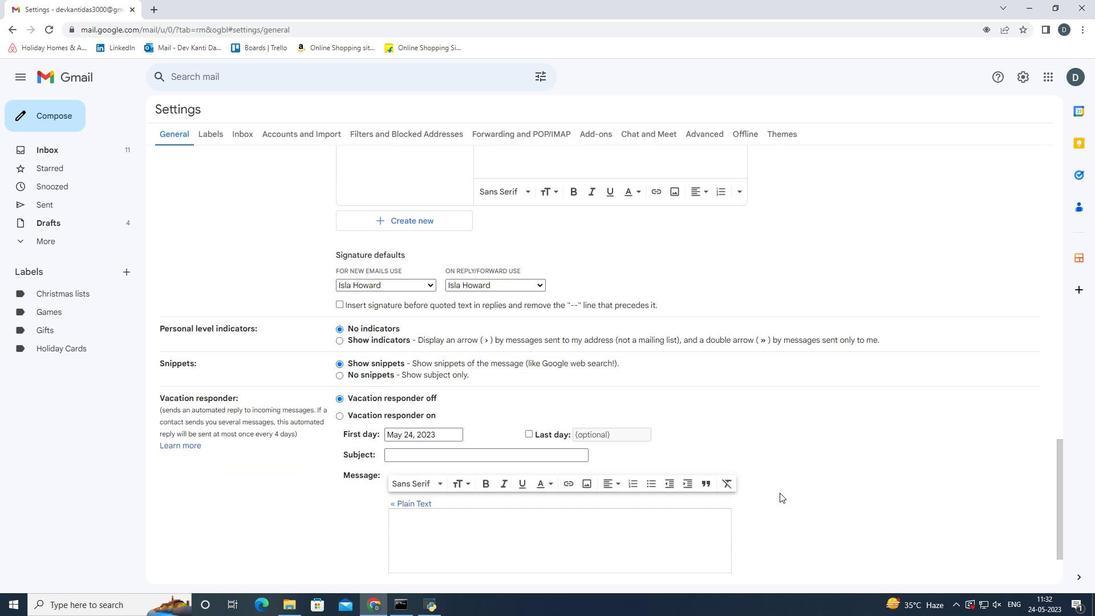 
Action: Mouse scrolled (780, 492) with delta (0, 0)
Screenshot: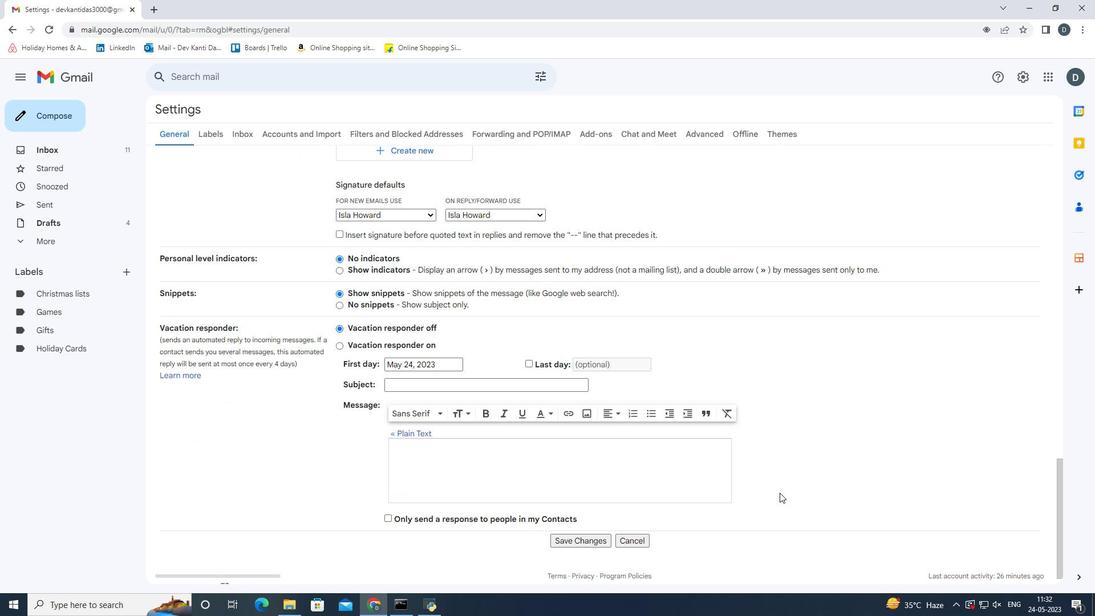 
Action: Mouse moved to (582, 523)
Screenshot: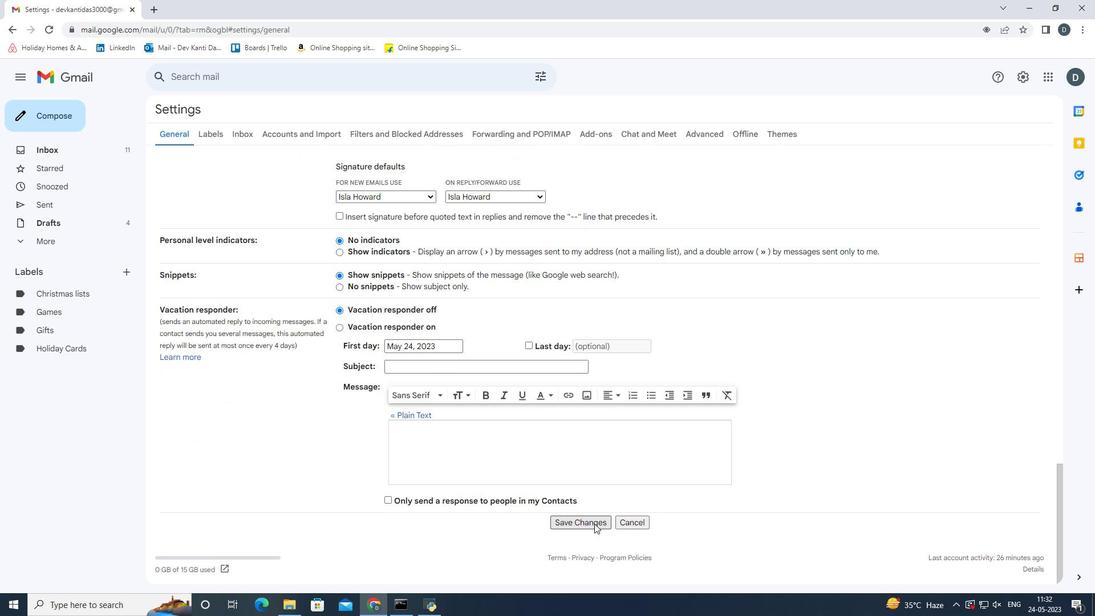 
Action: Mouse pressed left at (582, 523)
Screenshot: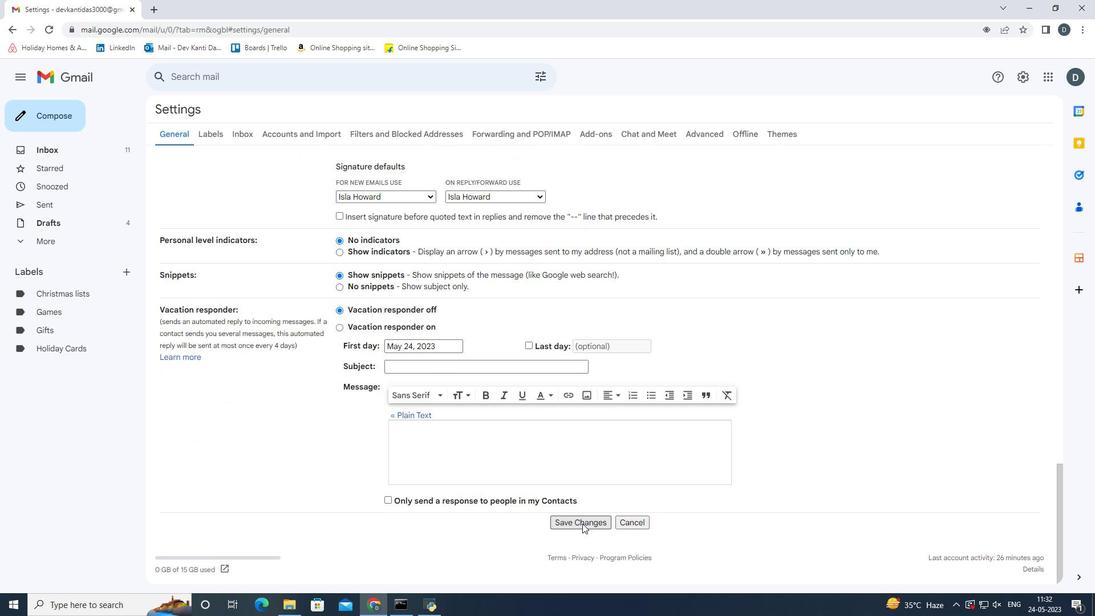 
Action: Mouse moved to (43, 119)
Screenshot: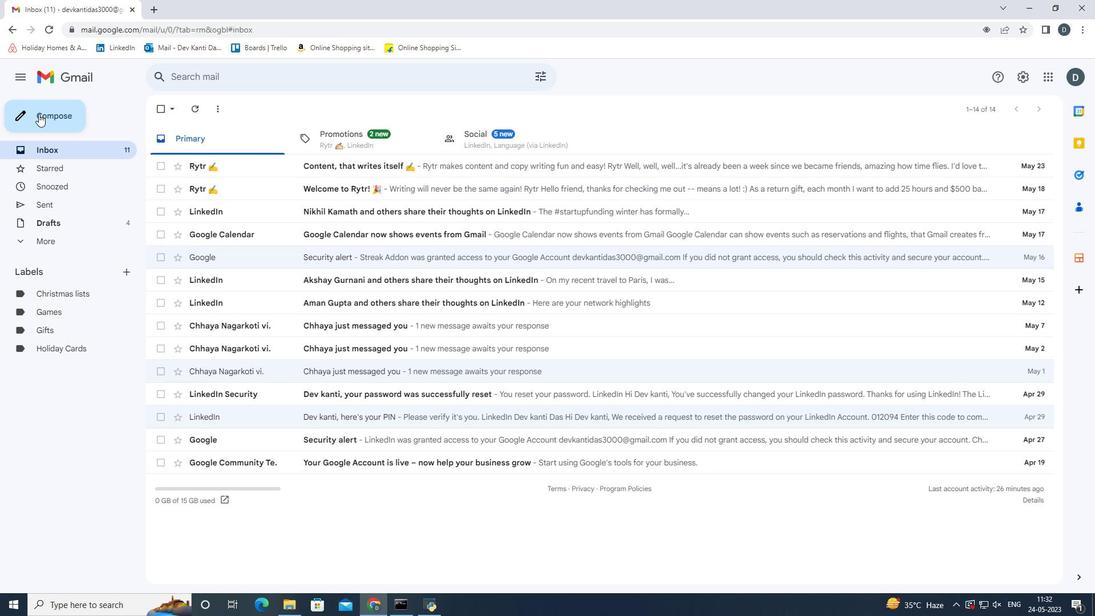 
Action: Mouse pressed left at (43, 119)
Screenshot: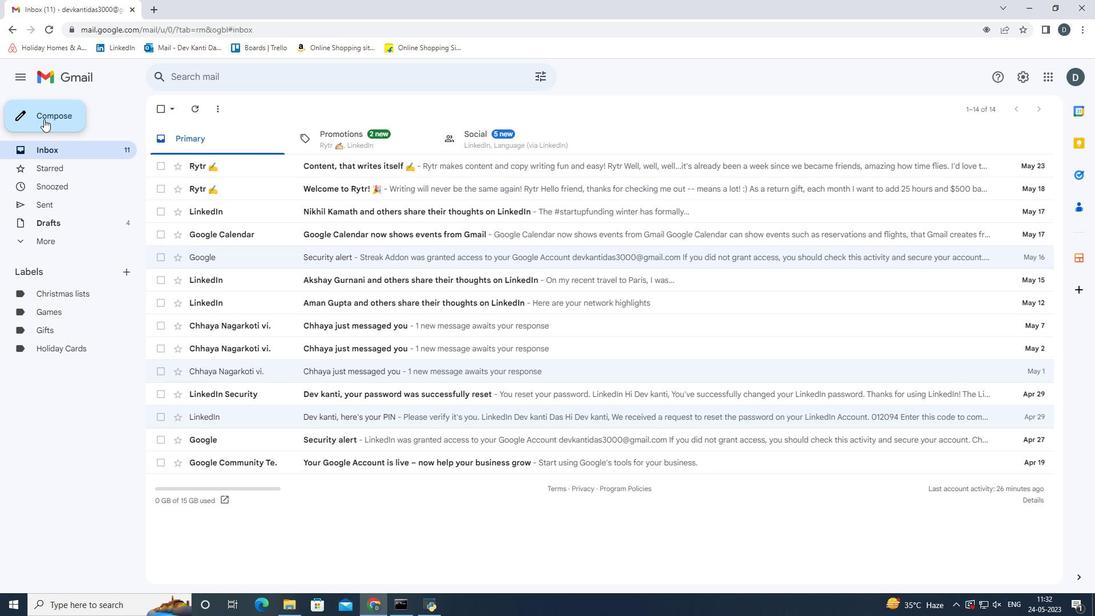 
Action: Mouse moved to (825, 280)
Screenshot: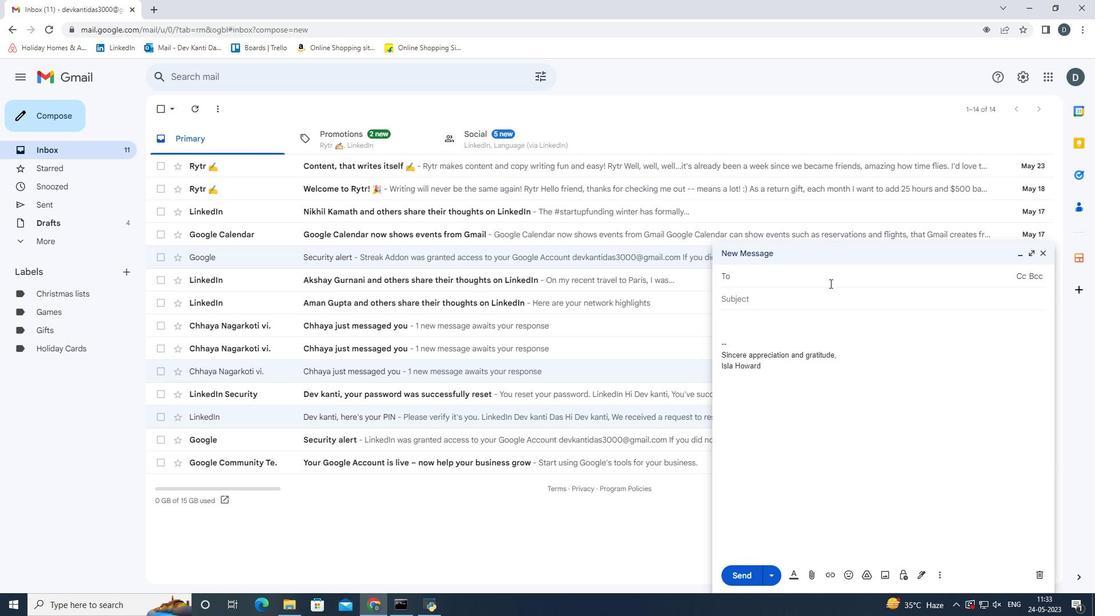 
Action: Key pressed <Key.shift><Key.shift><Key.shift><Key.shift><Key.shift><Key.shift><Key.shift><Key.shift><Key.shift><Key.shift><Key.shift><Key.shift><Key.shift><Key.shift><Key.shift><Key.shift><Key.shift><Key.shift><Key.shift><Key.shift><Key.shift><Key.shift><Key.shift><Key.shift><Key.shift><Key.shift><Key.shift><Key.shift><Key.shift><Key.shift><Key.shift><Key.shift>Softage.2<Key.shift><Key.shift><Key.shift><Key.shift><Key.shift><Key.shift><Key.shift><Key.shift>@<Key.down><Key.enter>
Screenshot: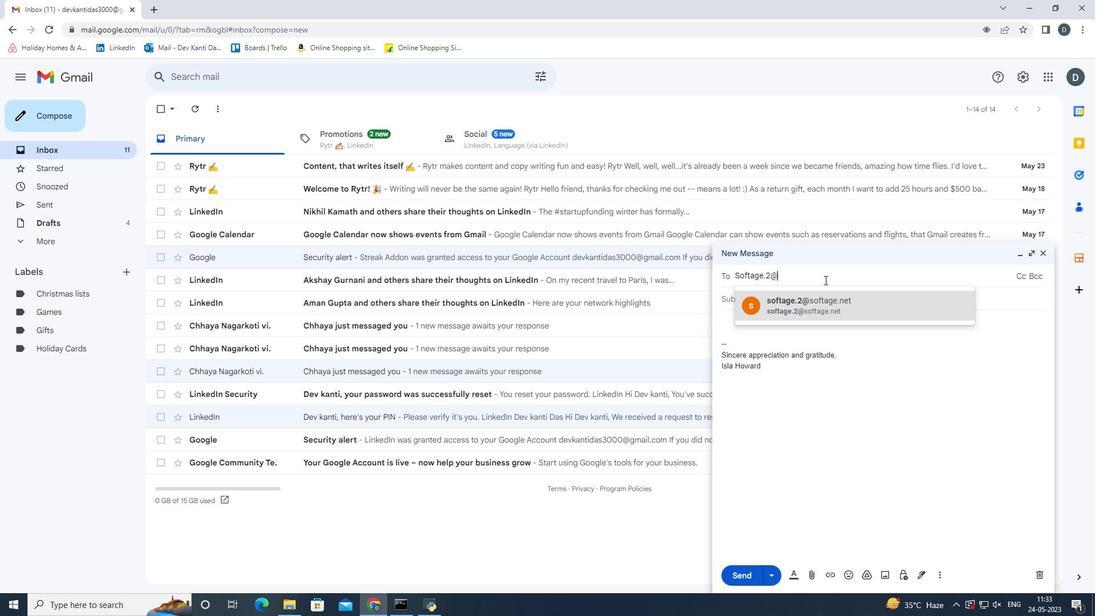 
Action: Mouse moved to (936, 575)
Screenshot: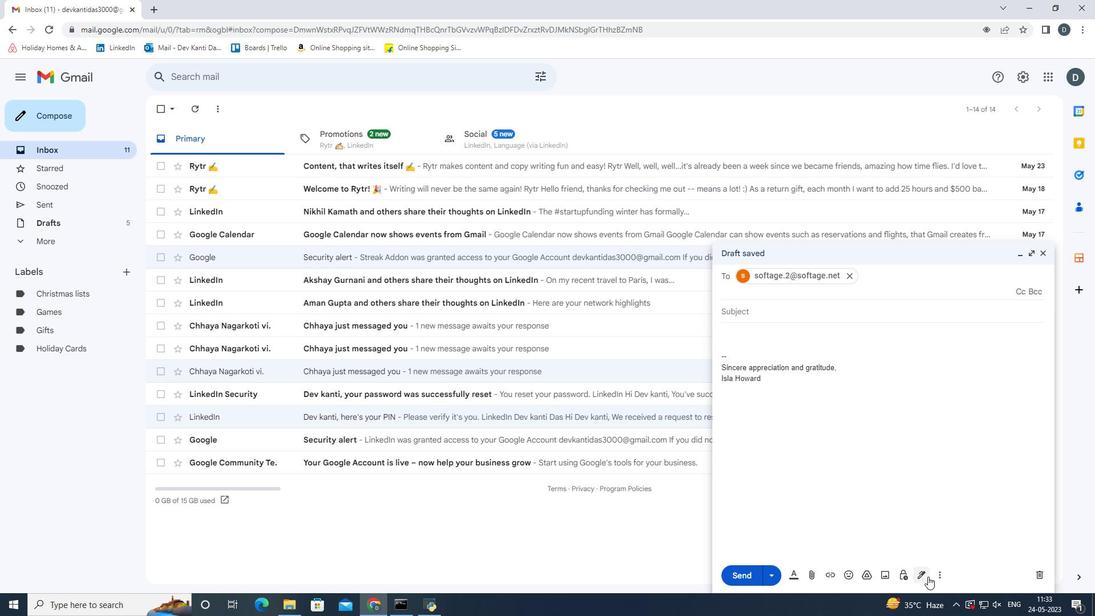 
Action: Mouse pressed left at (936, 575)
Screenshot: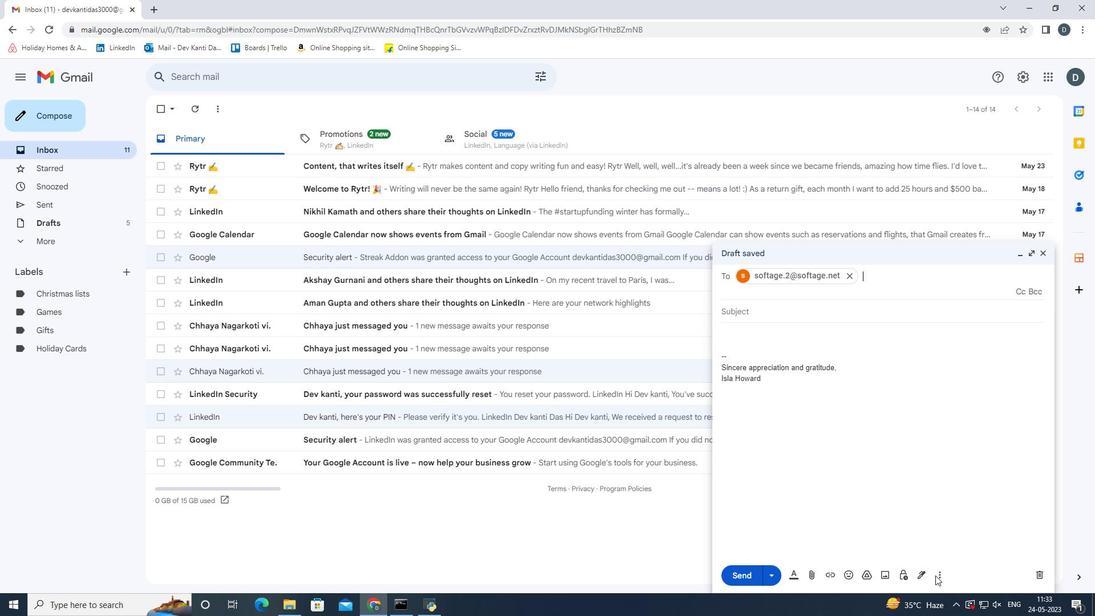 
Action: Mouse moved to (942, 573)
Screenshot: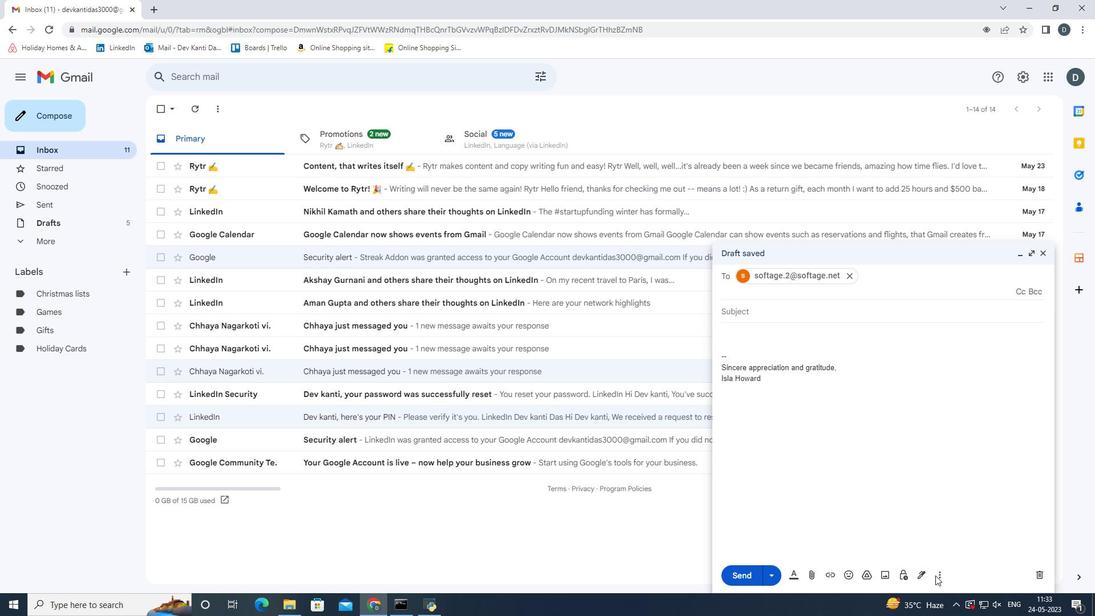 
Action: Mouse pressed left at (942, 573)
Screenshot: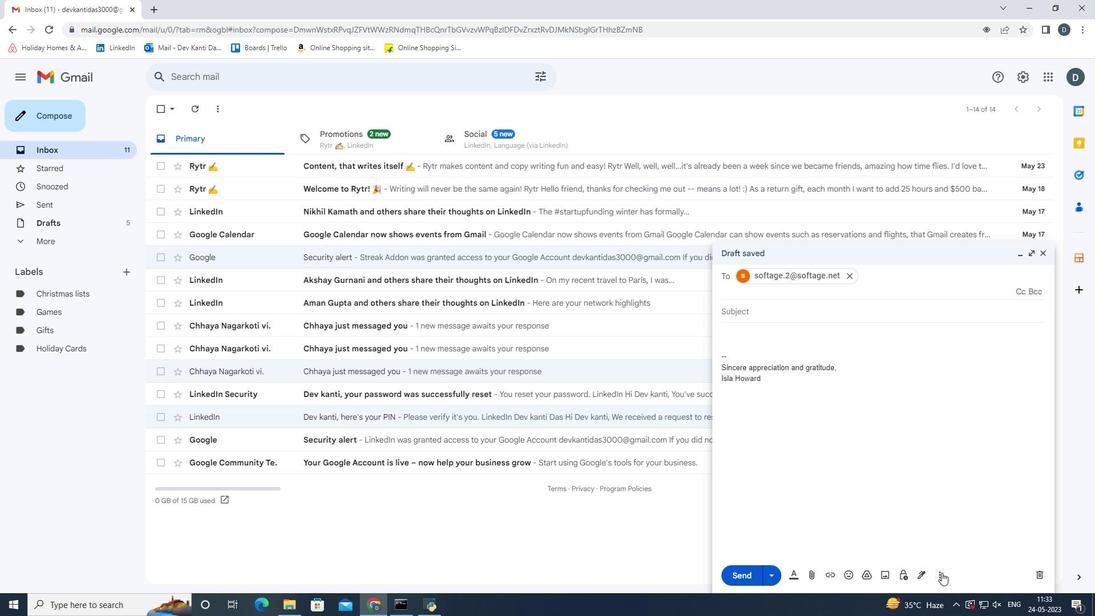 
Action: Mouse moved to (891, 438)
Screenshot: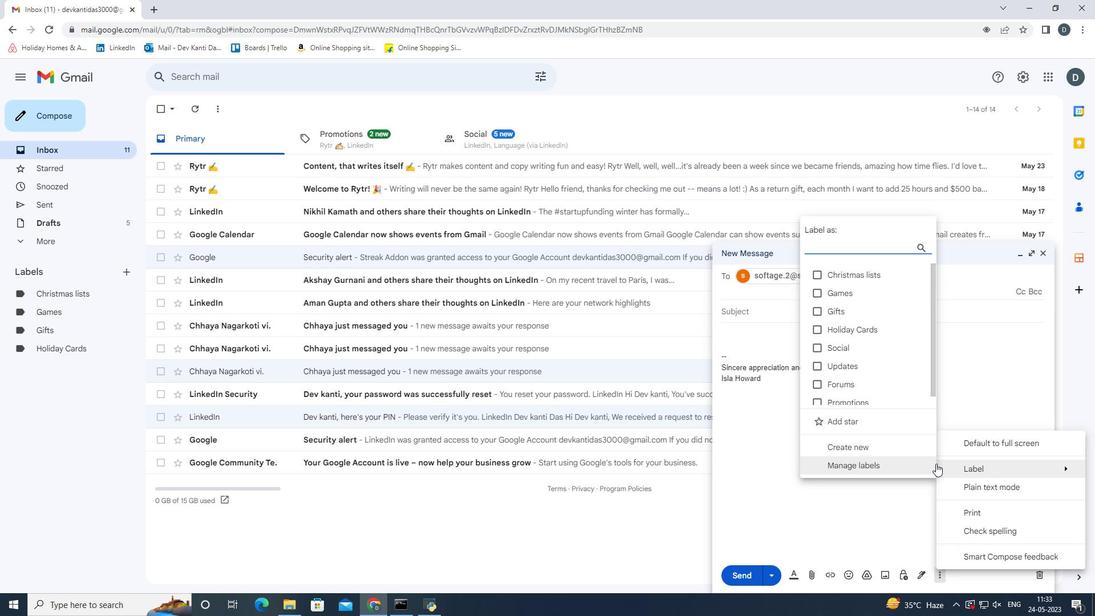 
Action: Mouse pressed left at (891, 438)
Screenshot: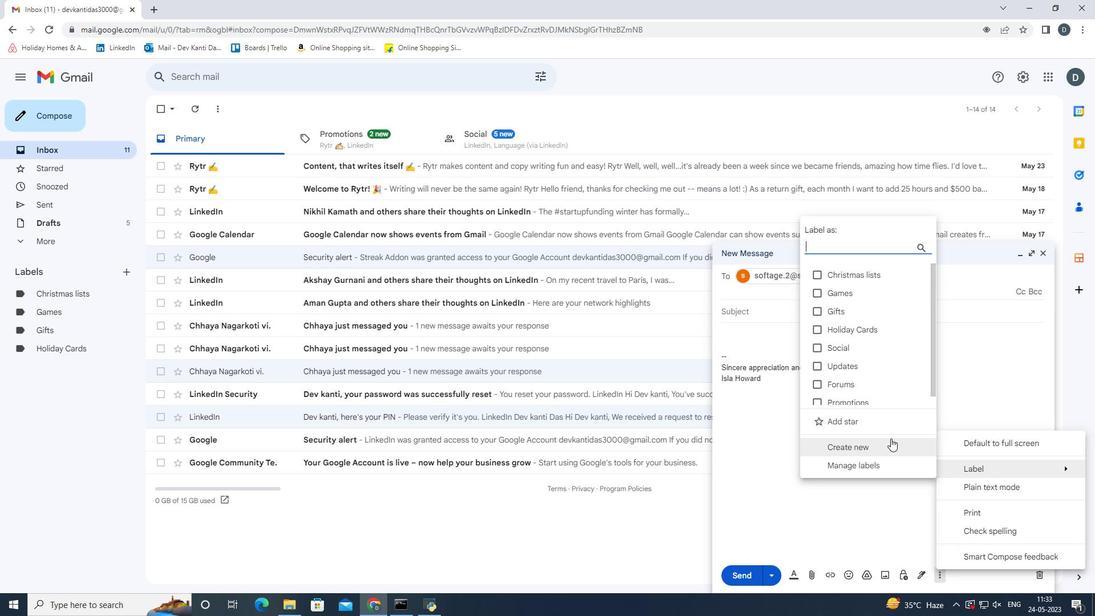 
Action: Mouse moved to (645, 319)
Screenshot: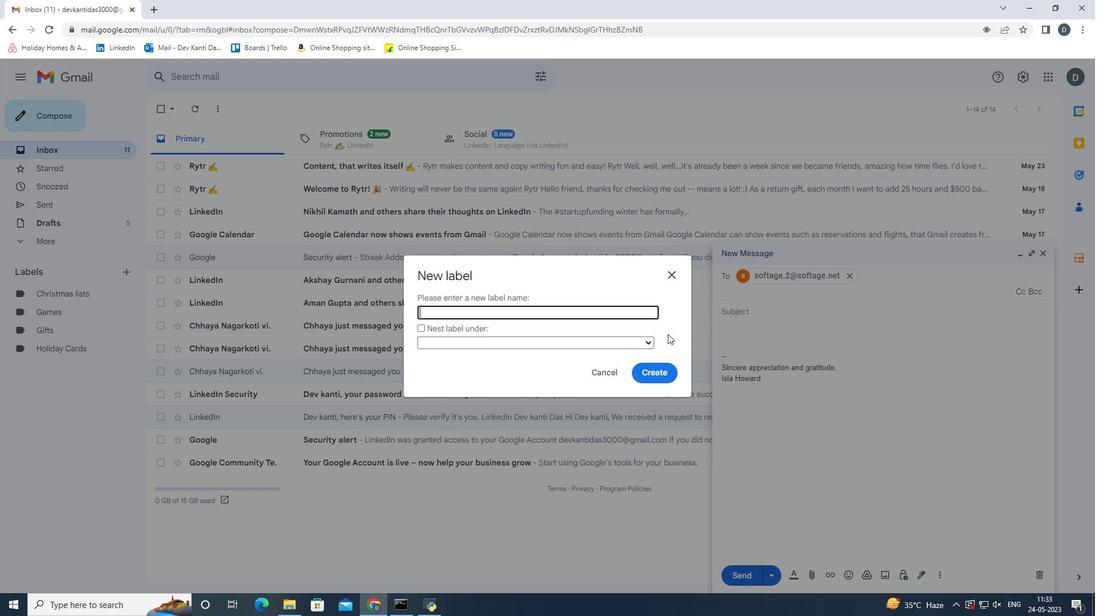 
Action: Key pressed <Key.shift_r><Key.shift_r><Key.shift_r><Key.shift_r><Key.shift_r><Key.shift_r><Key.shift_r><Key.shift_r><Key.shift_r><Key.shift_r><Key.shift_r><Key.shift_r><Key.shift_r><Key.shift_r>Halloween<Key.space><Key.space><Key.backspace><Key.backspace><Key.space><Key.shift><Key.shift><Key.shift><Key.shift><Key.shift>Costumes
Screenshot: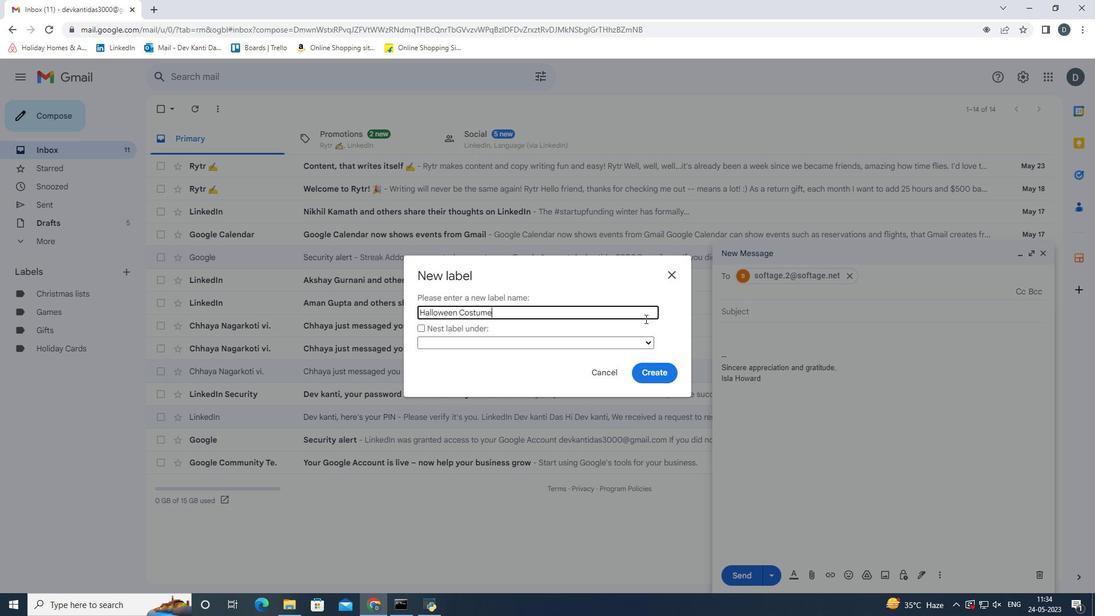 
Action: Mouse moved to (660, 376)
Screenshot: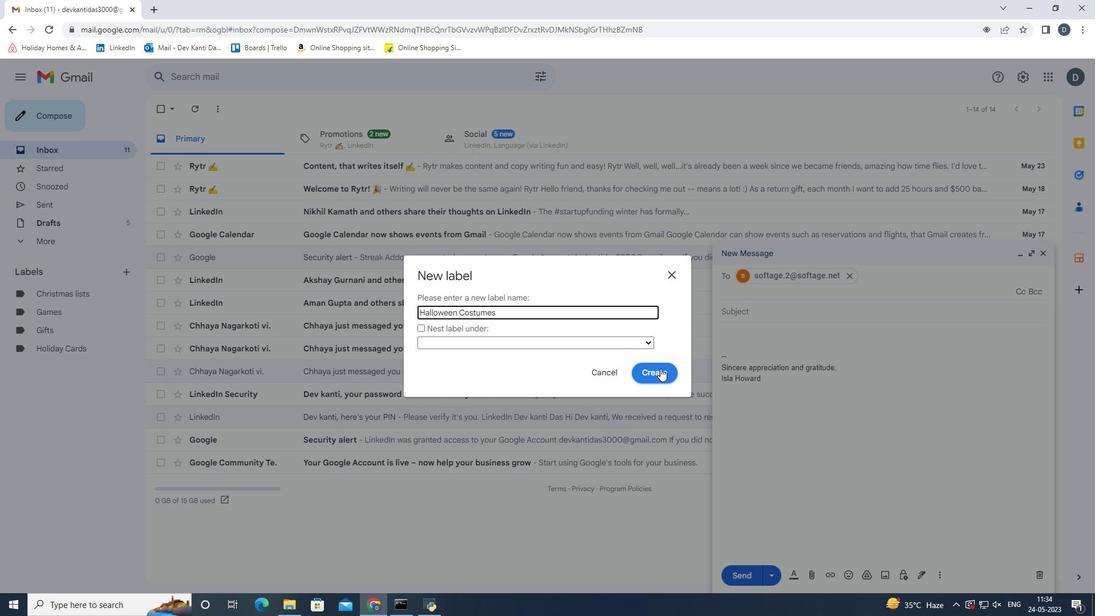 
Action: Mouse pressed left at (660, 376)
Screenshot: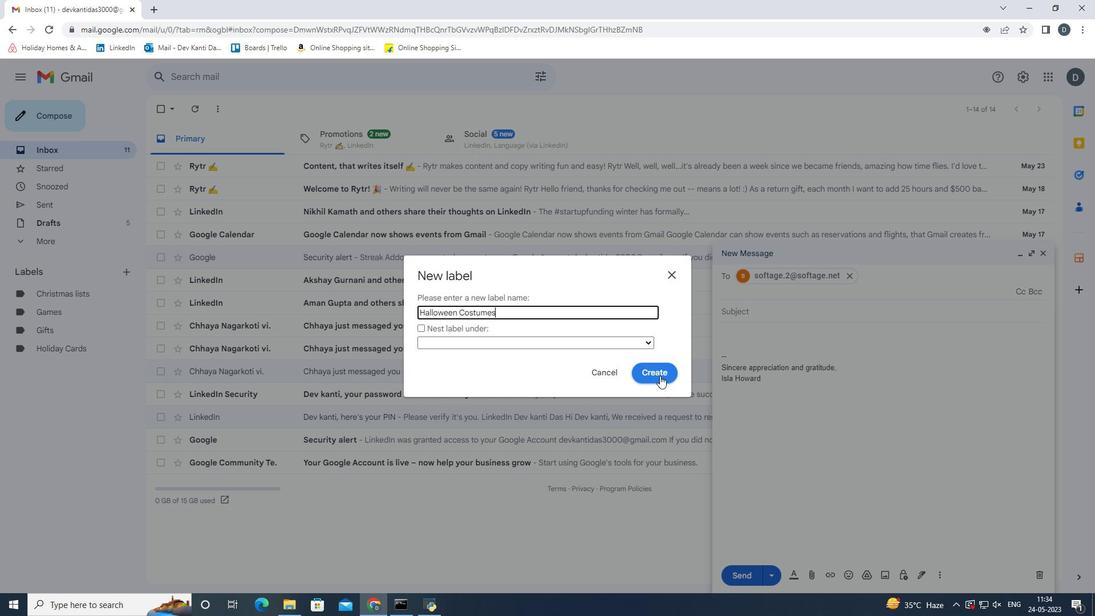 
Action: Mouse moved to (750, 574)
Screenshot: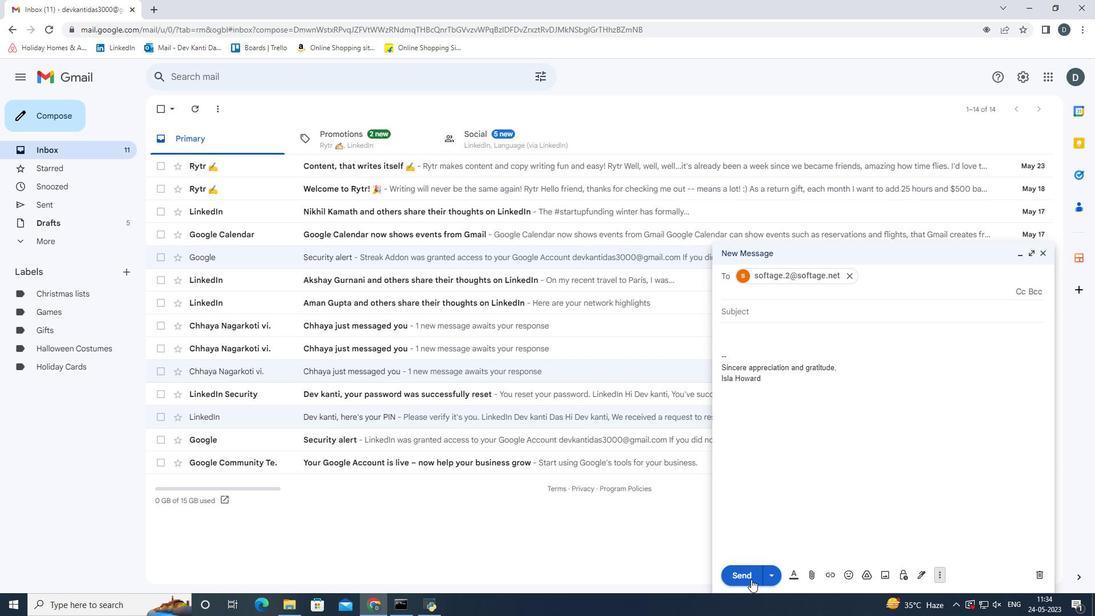 
Action: Mouse pressed left at (750, 574)
Screenshot: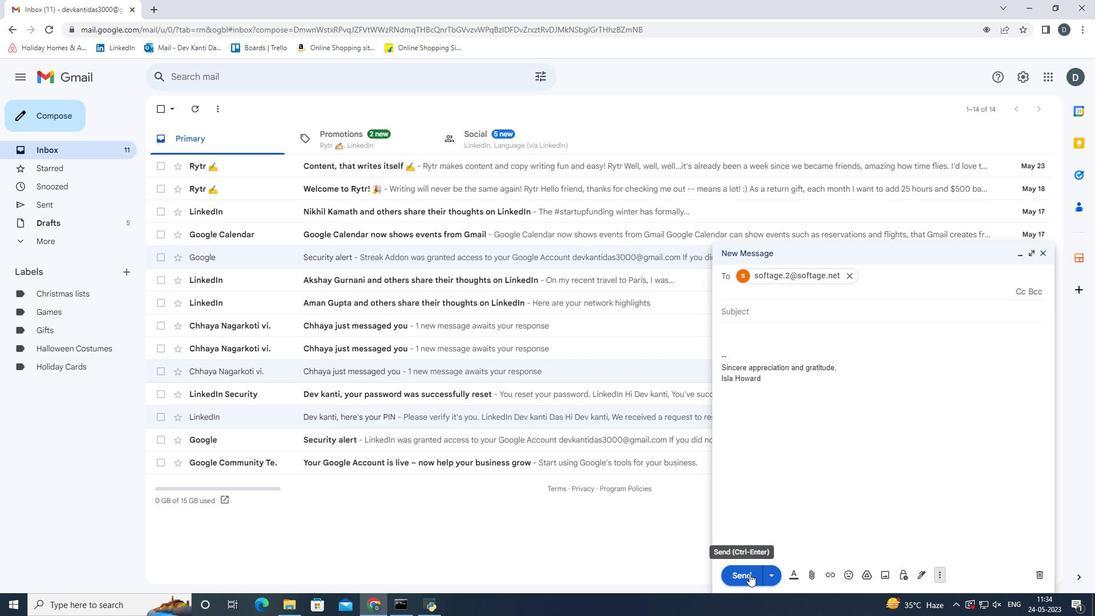 
Action: Mouse moved to (752, 570)
Screenshot: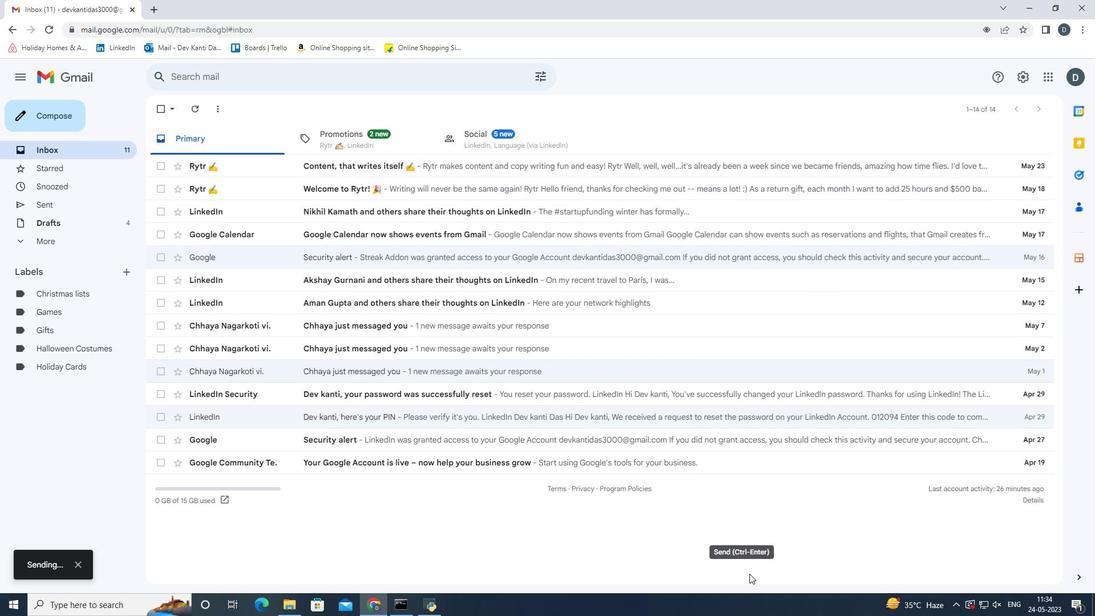 
